 Task: Find a one-way flight from Newport News to Jackson for 9 people on June 2nd, in economy class, with 1 carry-on bag and a budget of ₹300,000.
Action: Mouse moved to (311, 281)
Screenshot: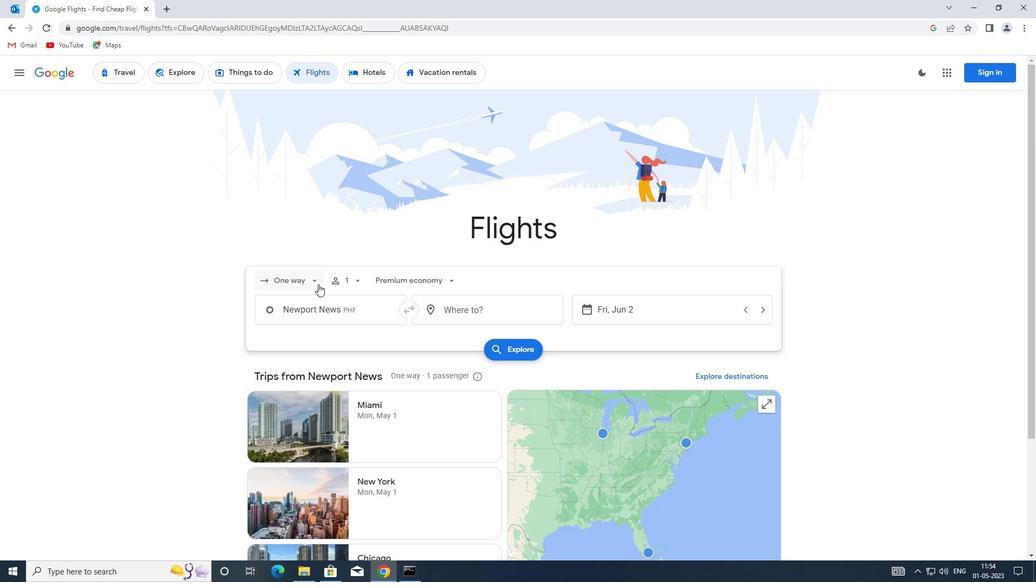 
Action: Mouse pressed left at (311, 281)
Screenshot: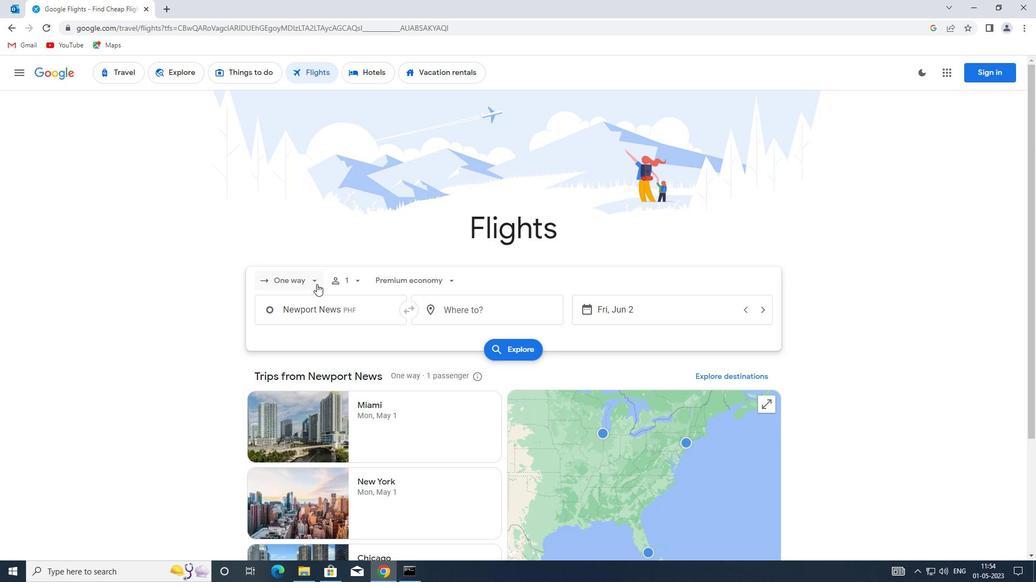 
Action: Mouse moved to (317, 333)
Screenshot: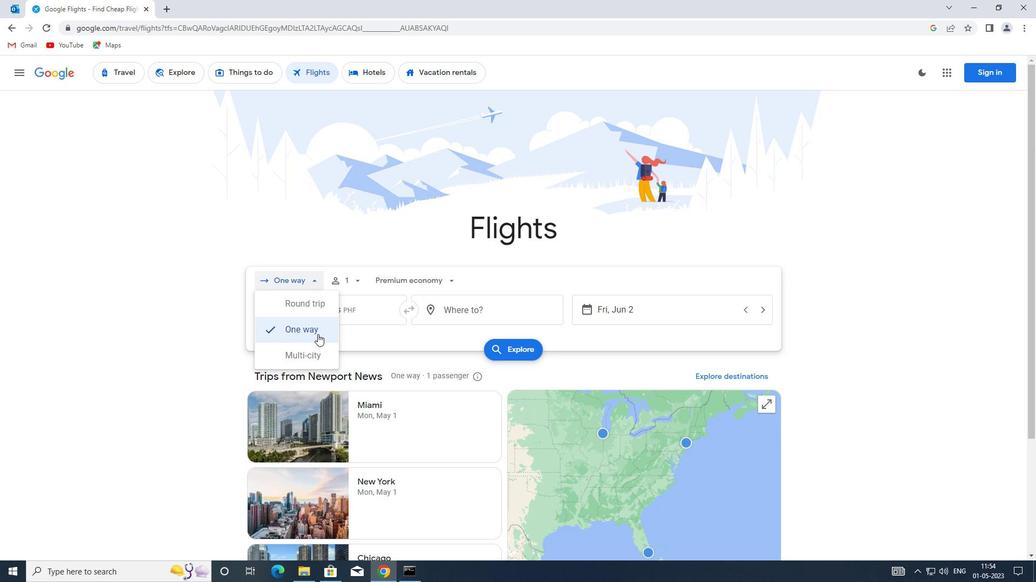 
Action: Mouse pressed left at (317, 333)
Screenshot: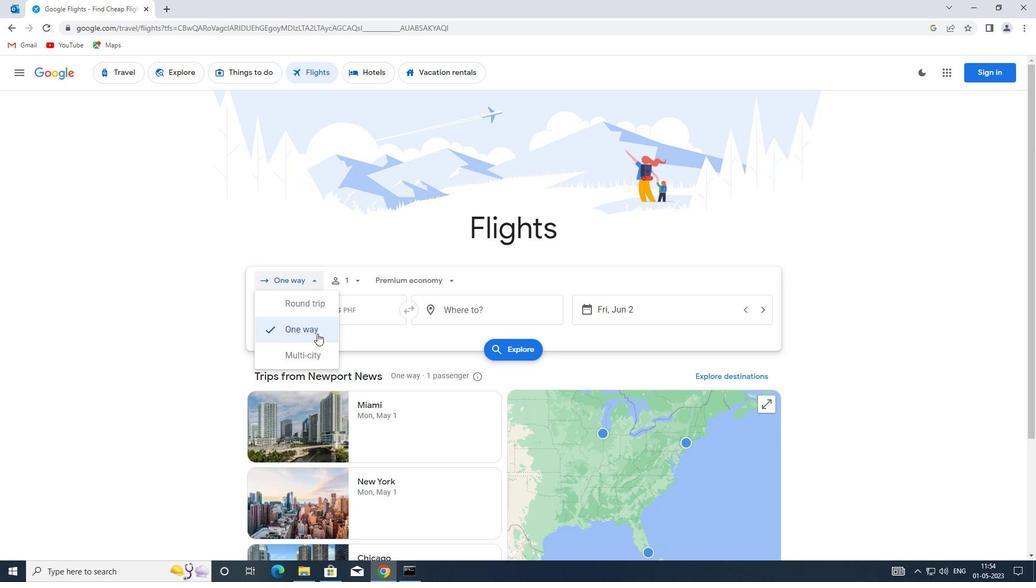 
Action: Mouse moved to (353, 281)
Screenshot: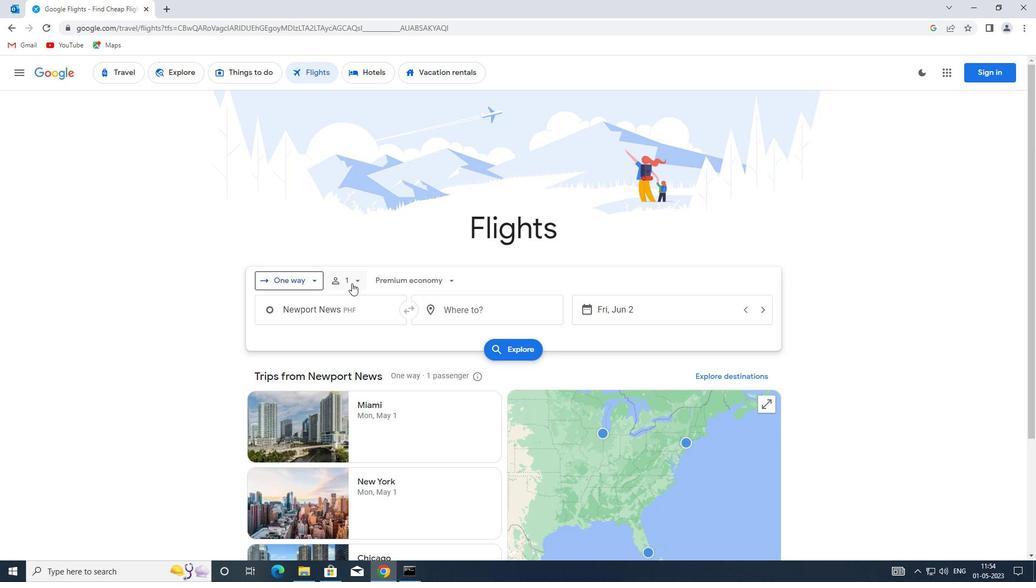 
Action: Mouse pressed left at (353, 281)
Screenshot: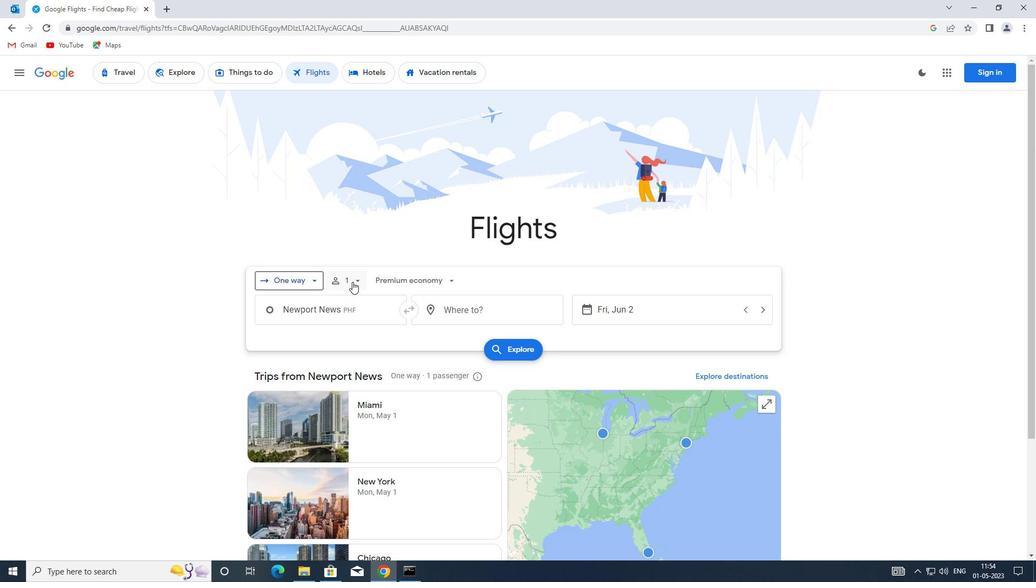 
Action: Mouse moved to (444, 309)
Screenshot: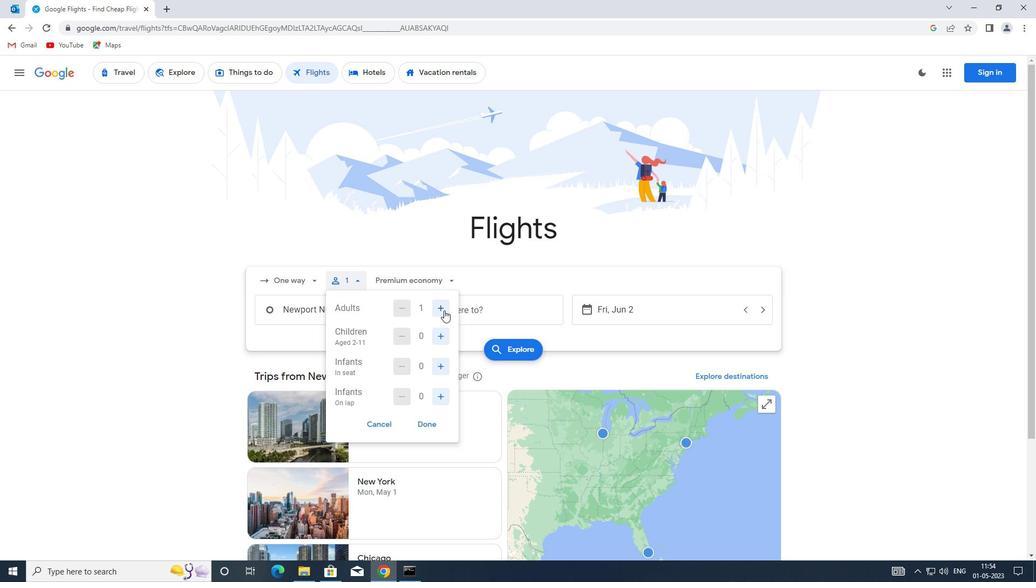 
Action: Mouse pressed left at (444, 309)
Screenshot: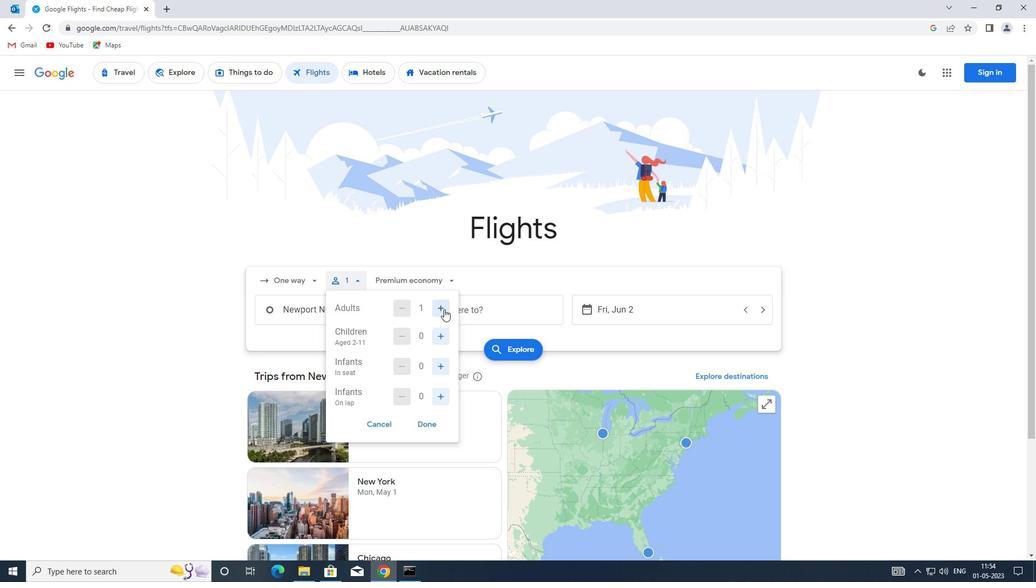 
Action: Mouse pressed left at (444, 309)
Screenshot: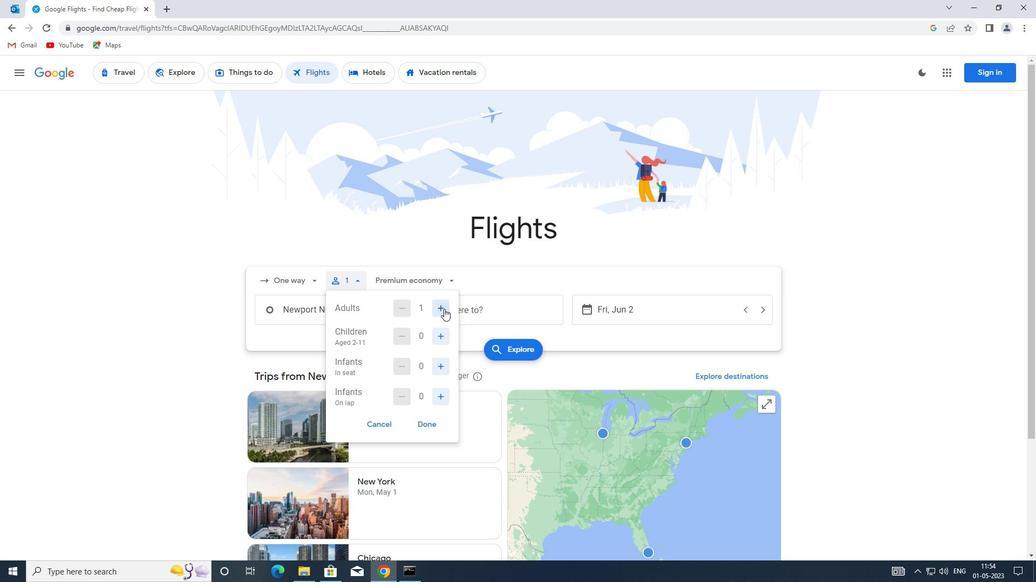 
Action: Mouse pressed left at (444, 309)
Screenshot: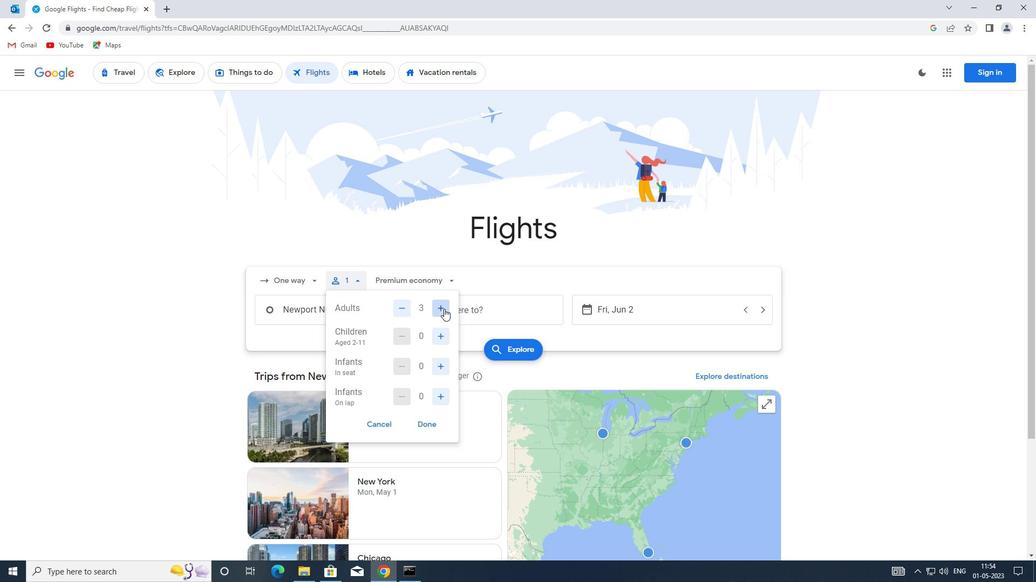 
Action: Mouse moved to (442, 332)
Screenshot: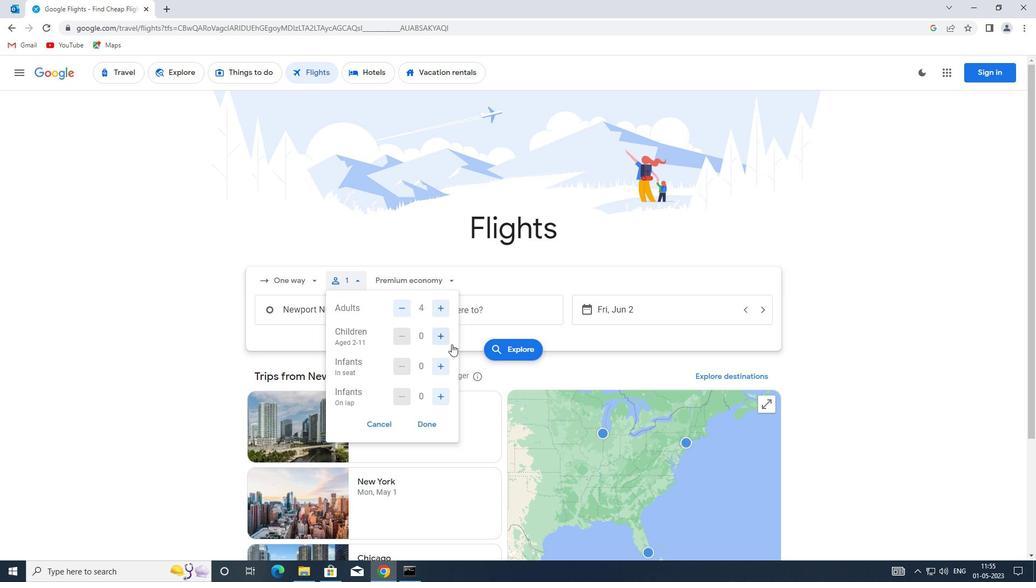 
Action: Mouse pressed left at (442, 332)
Screenshot: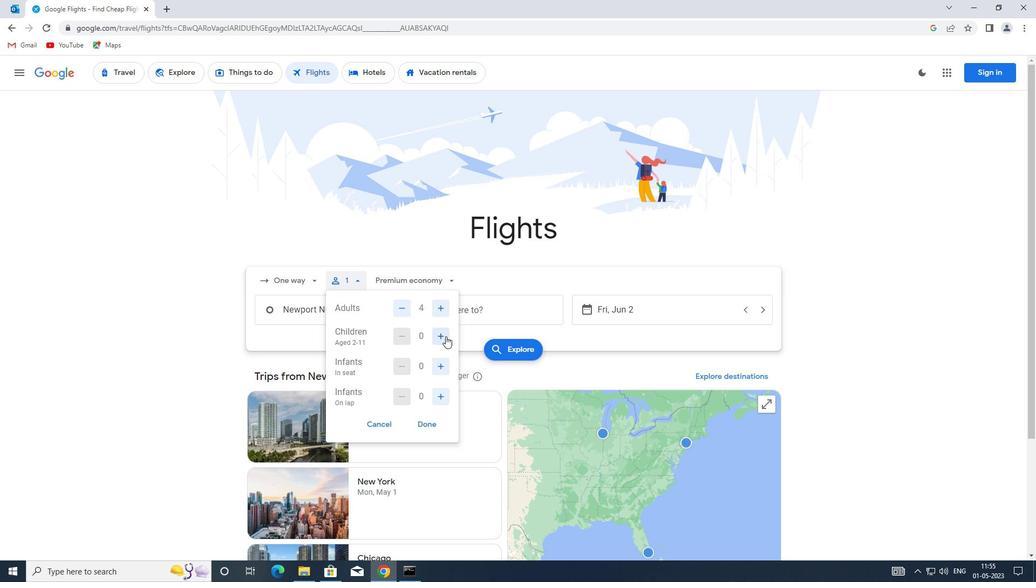
Action: Mouse pressed left at (442, 332)
Screenshot: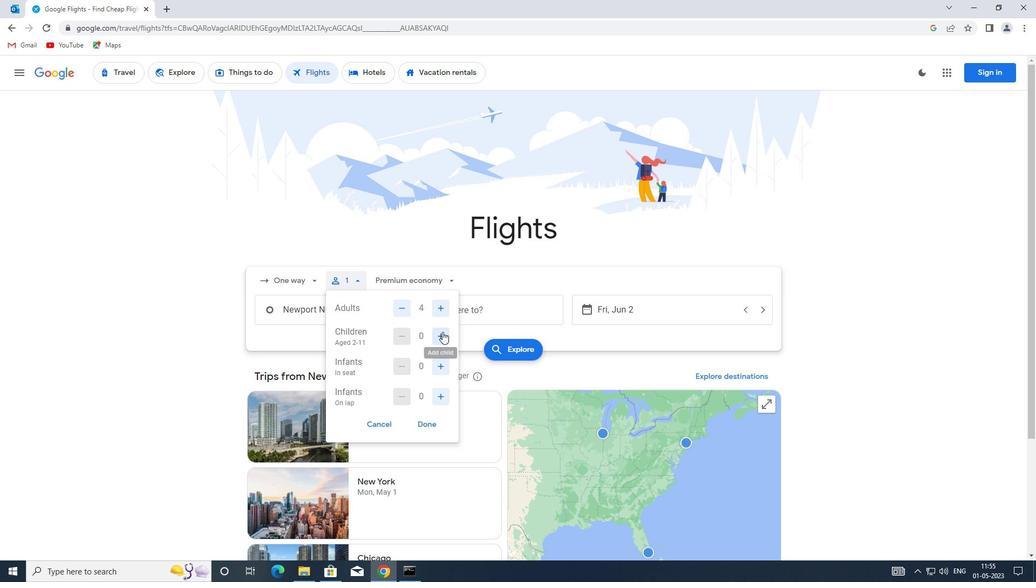
Action: Mouse moved to (439, 368)
Screenshot: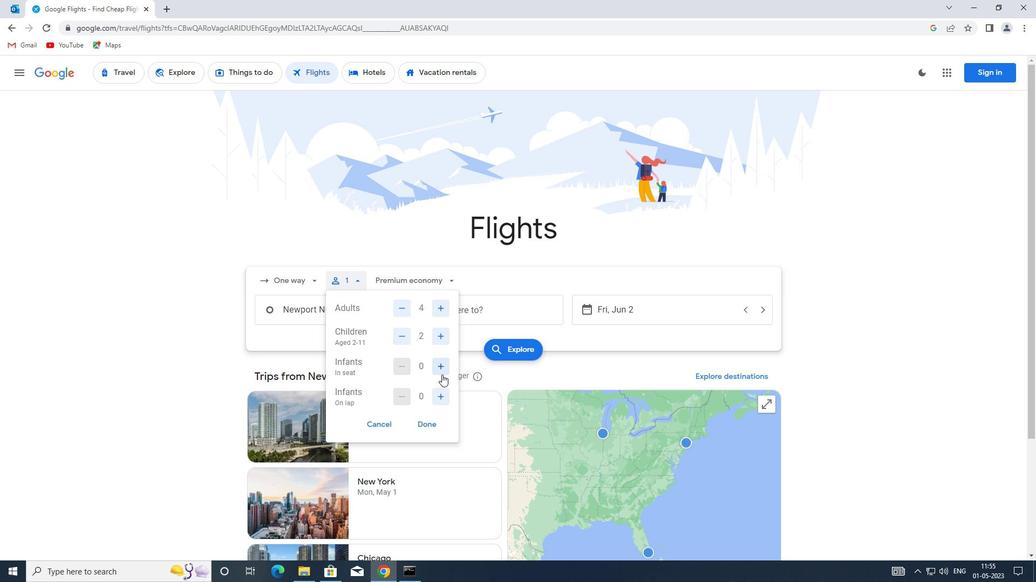 
Action: Mouse pressed left at (439, 368)
Screenshot: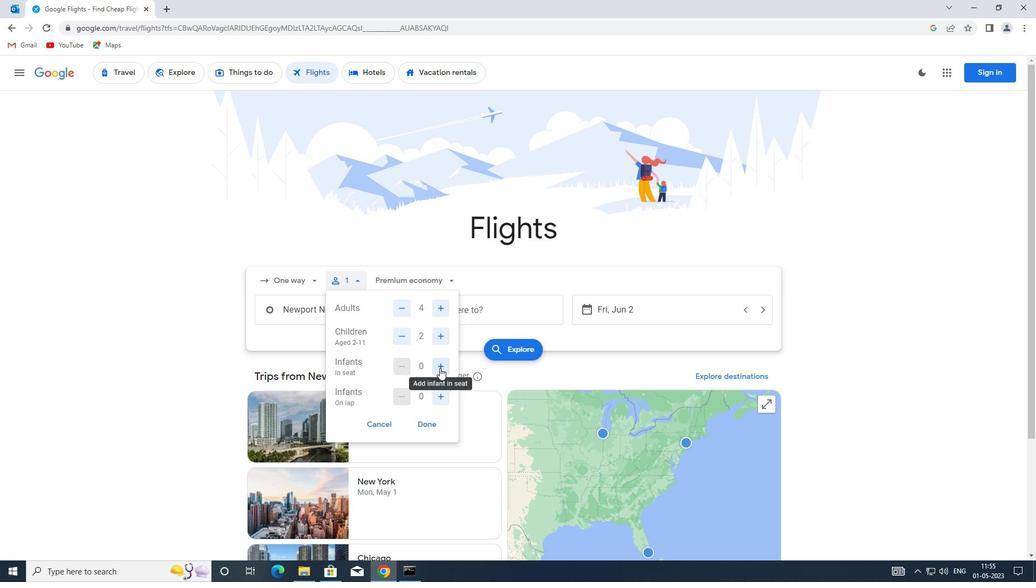 
Action: Mouse pressed left at (439, 368)
Screenshot: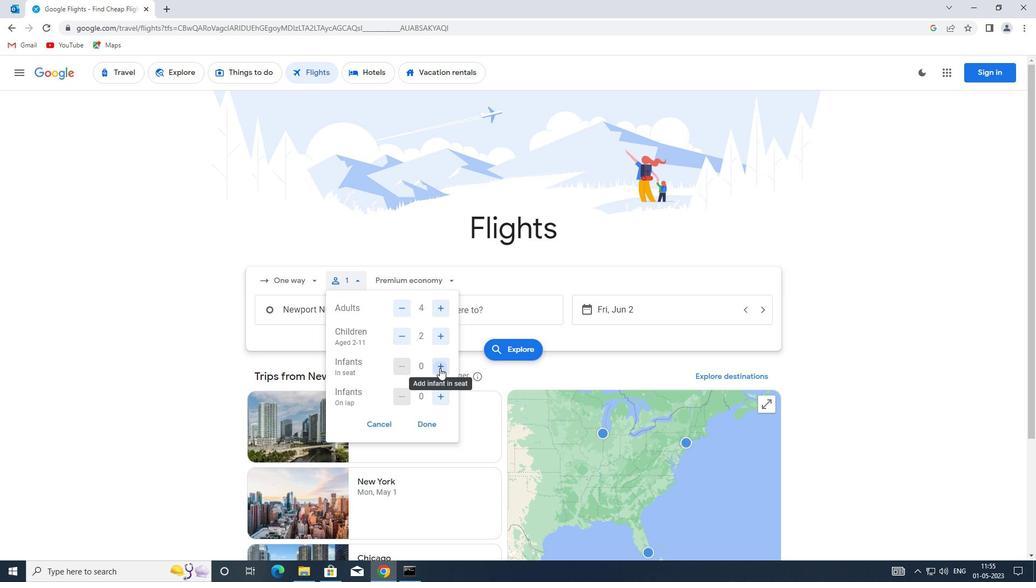 
Action: Mouse moved to (438, 397)
Screenshot: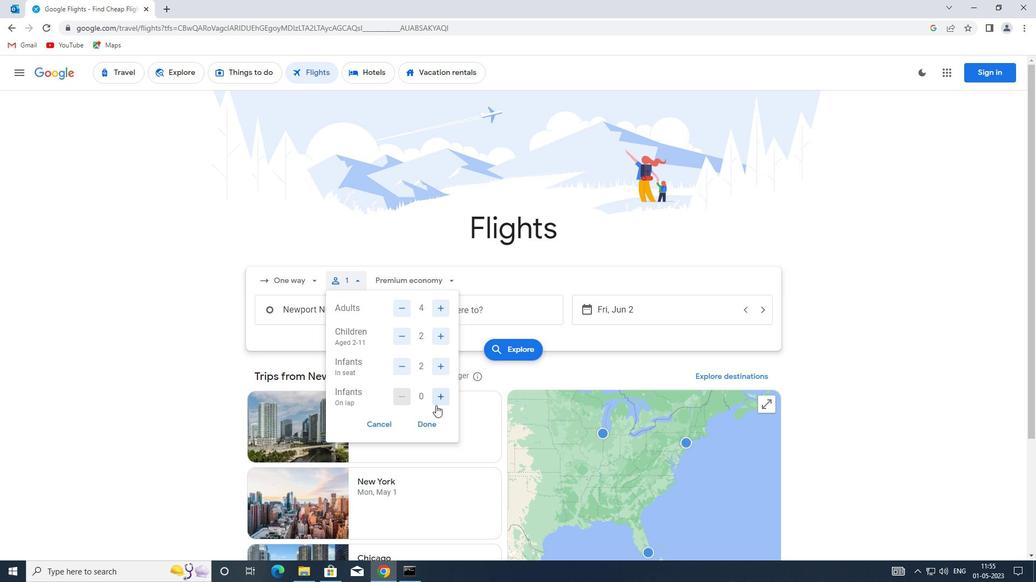 
Action: Mouse pressed left at (438, 397)
Screenshot: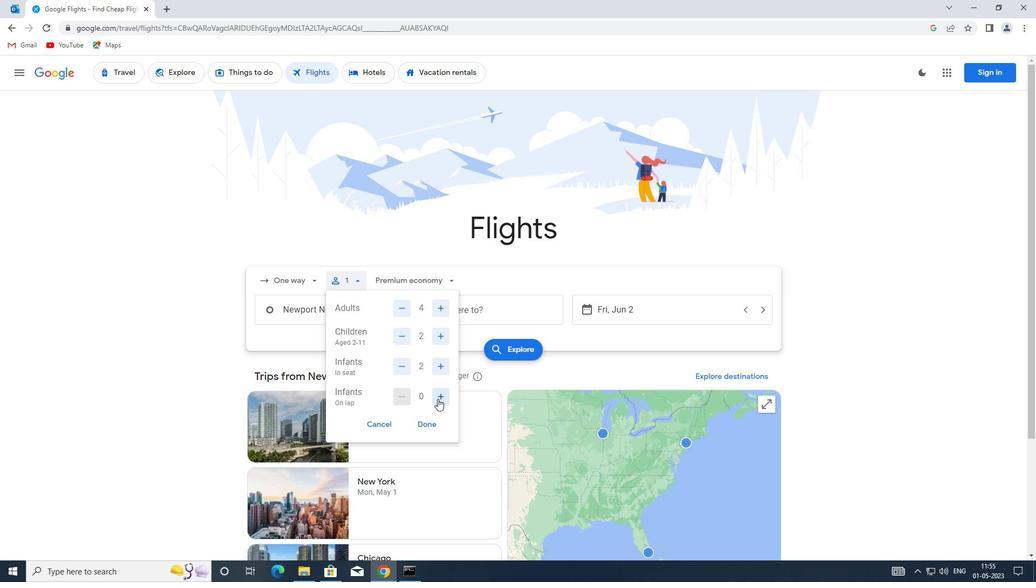 
Action: Mouse moved to (424, 420)
Screenshot: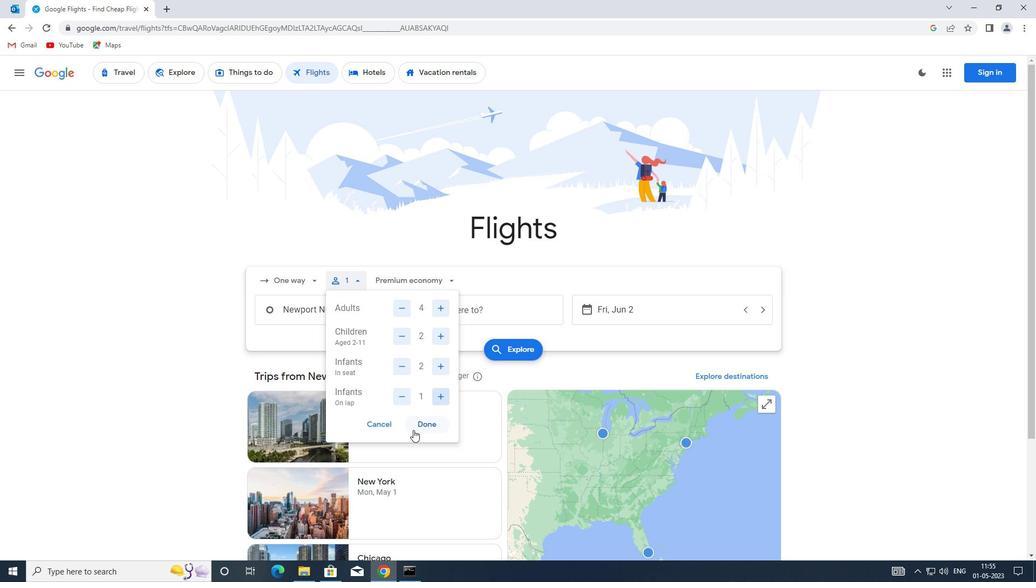 
Action: Mouse pressed left at (424, 420)
Screenshot: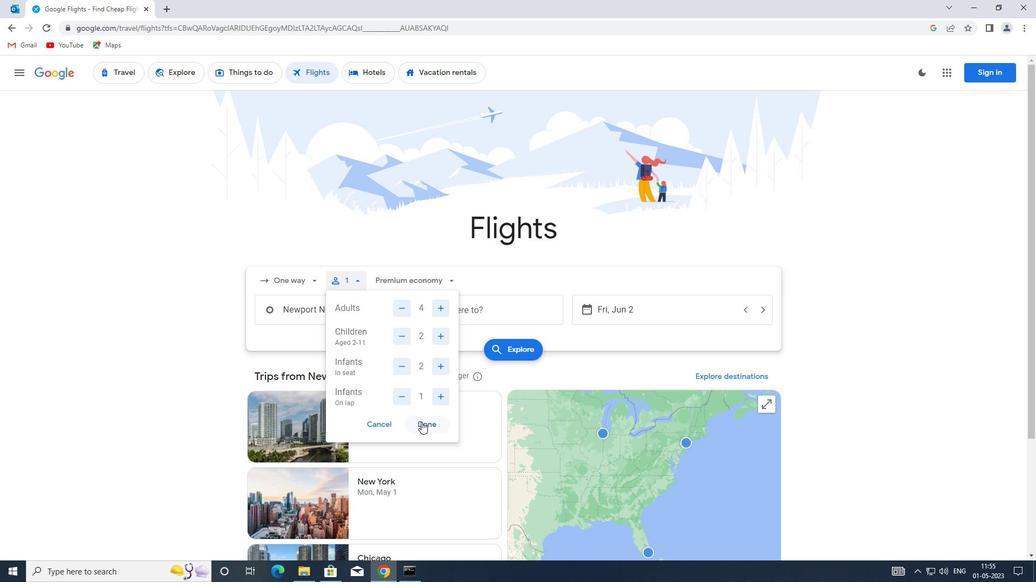
Action: Mouse moved to (427, 286)
Screenshot: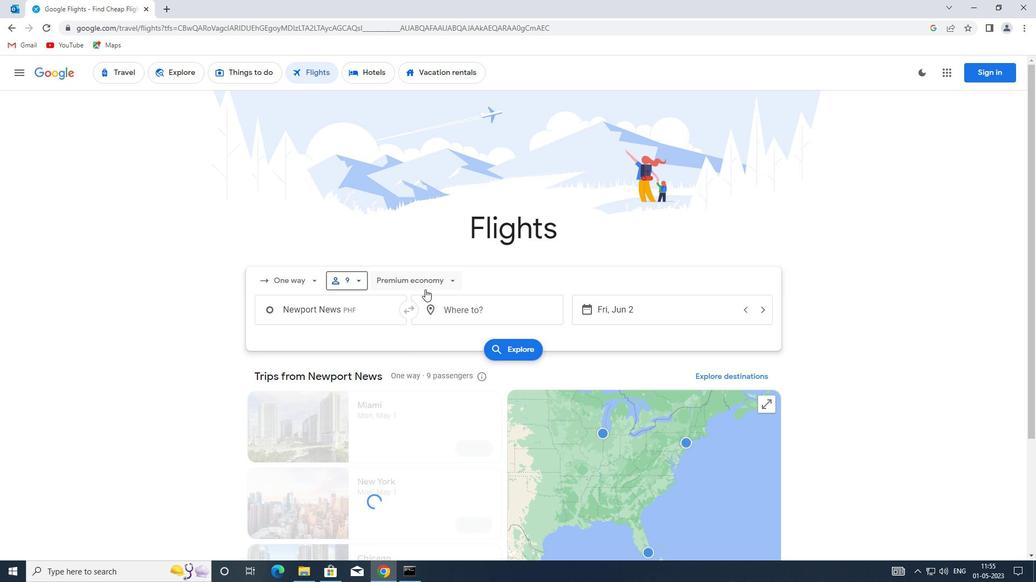 
Action: Mouse pressed left at (427, 286)
Screenshot: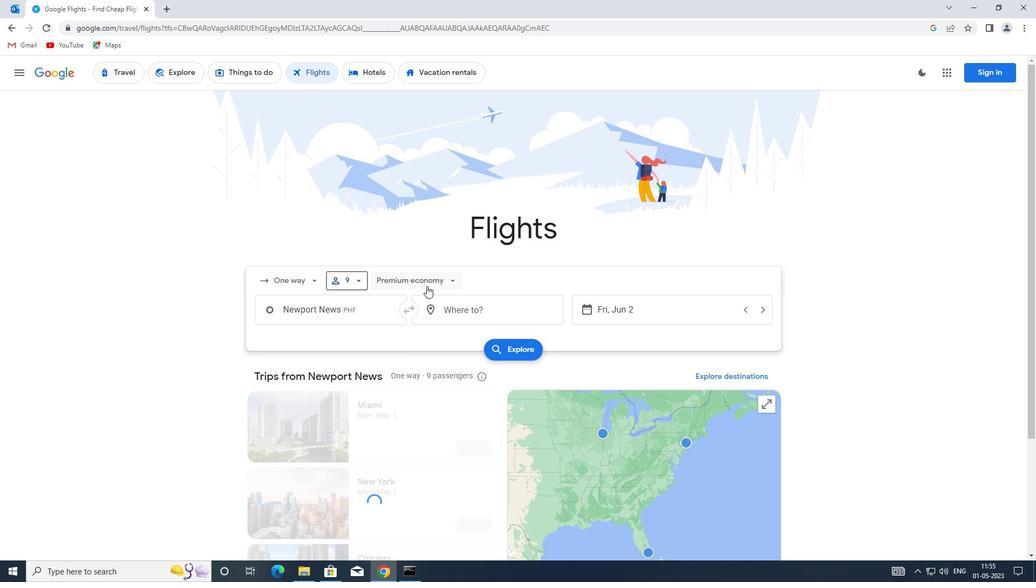 
Action: Mouse moved to (433, 303)
Screenshot: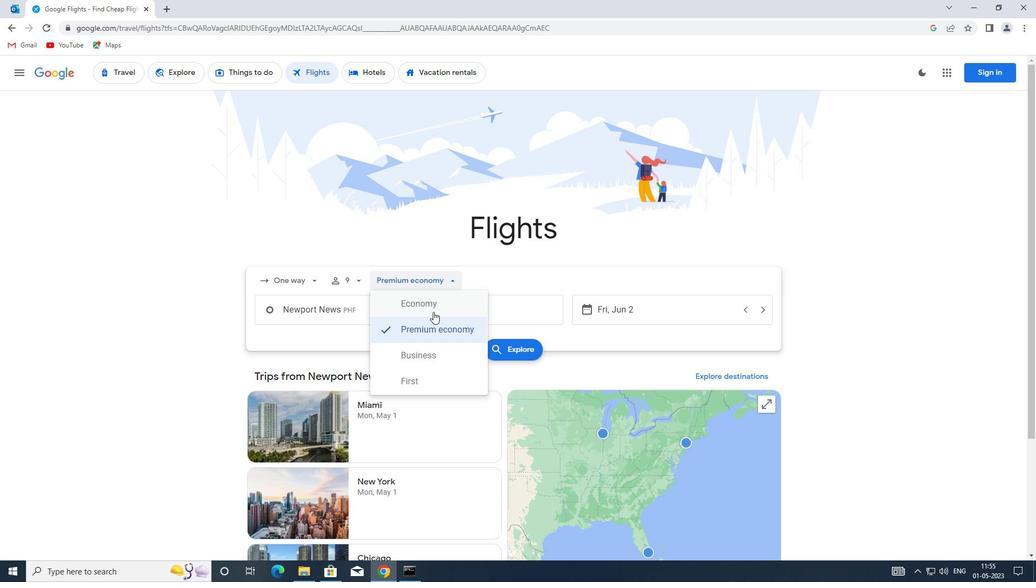 
Action: Mouse pressed left at (433, 303)
Screenshot: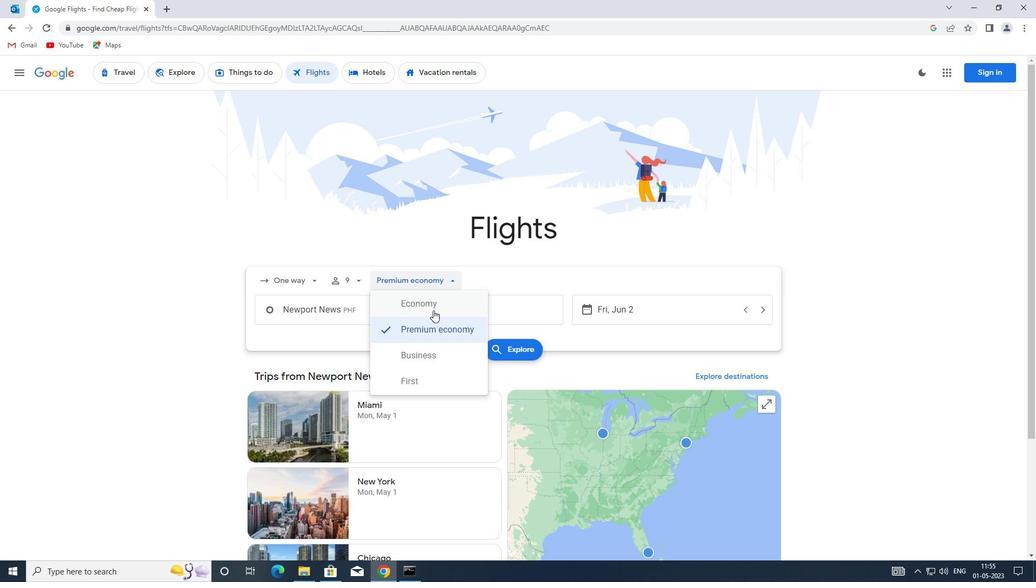 
Action: Mouse moved to (319, 312)
Screenshot: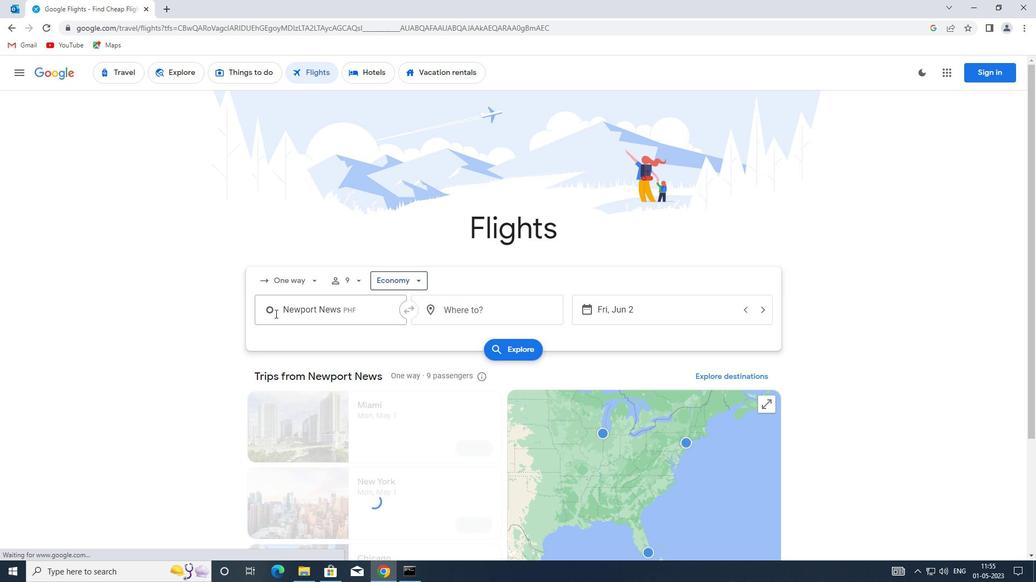 
Action: Mouse pressed left at (319, 312)
Screenshot: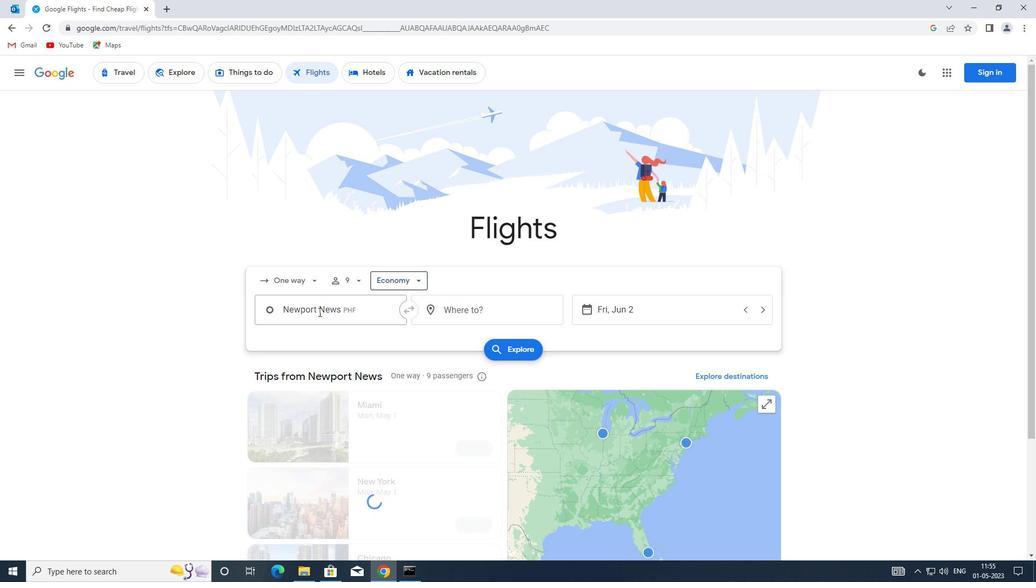 
Action: Mouse moved to (319, 313)
Screenshot: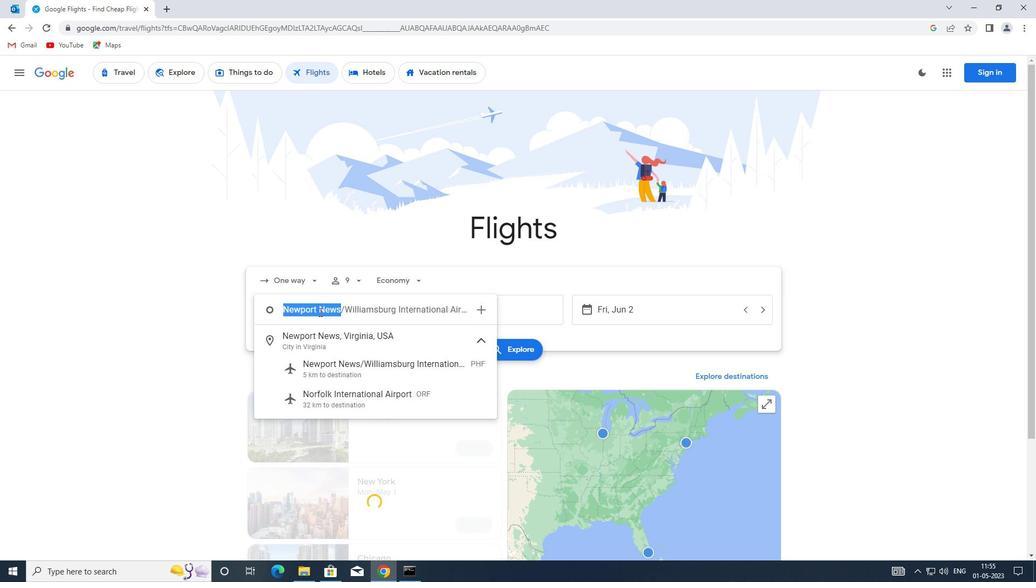
Action: Key pressed <Key.enter>
Screenshot: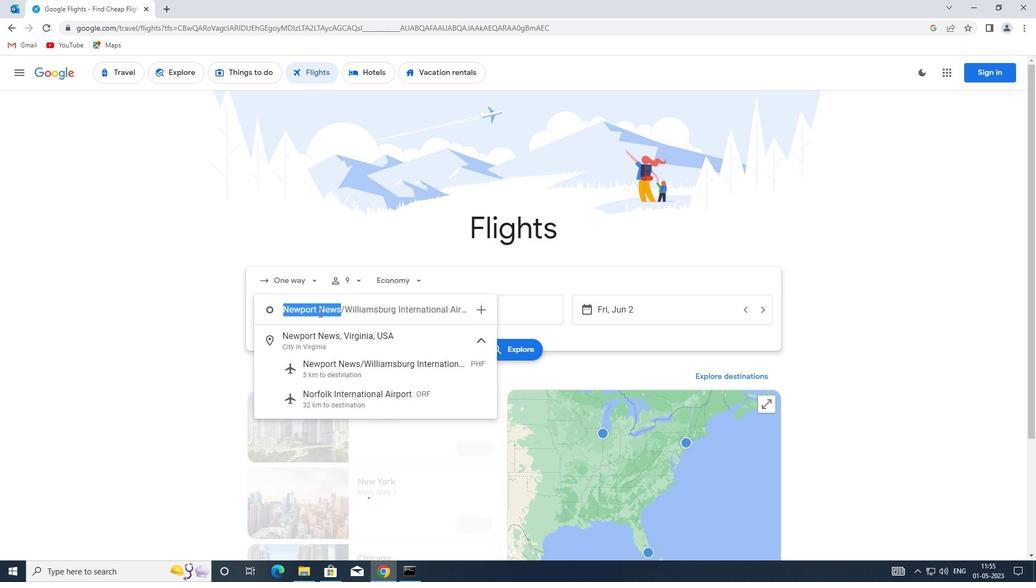 
Action: Mouse moved to (440, 307)
Screenshot: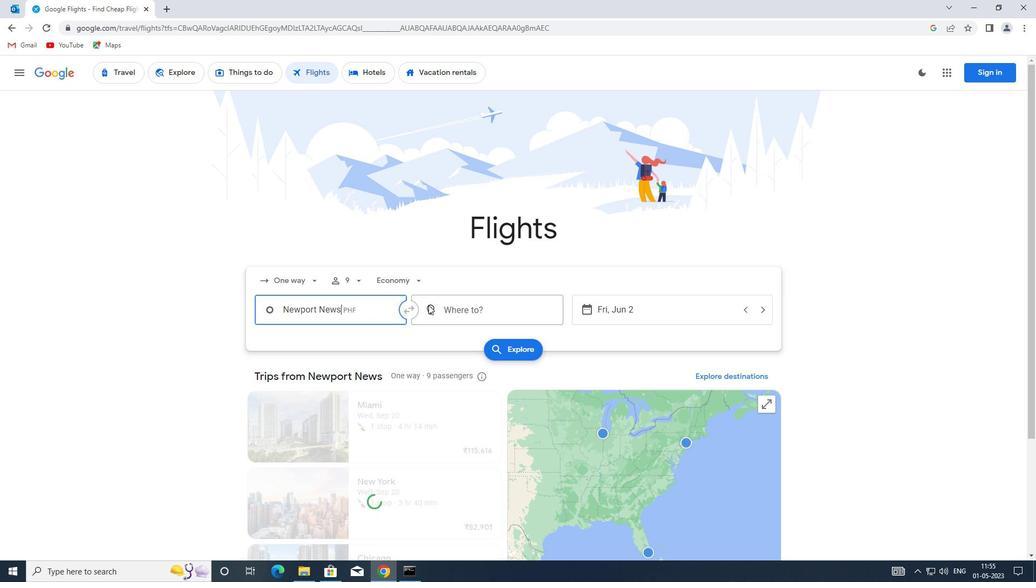 
Action: Mouse pressed left at (440, 307)
Screenshot: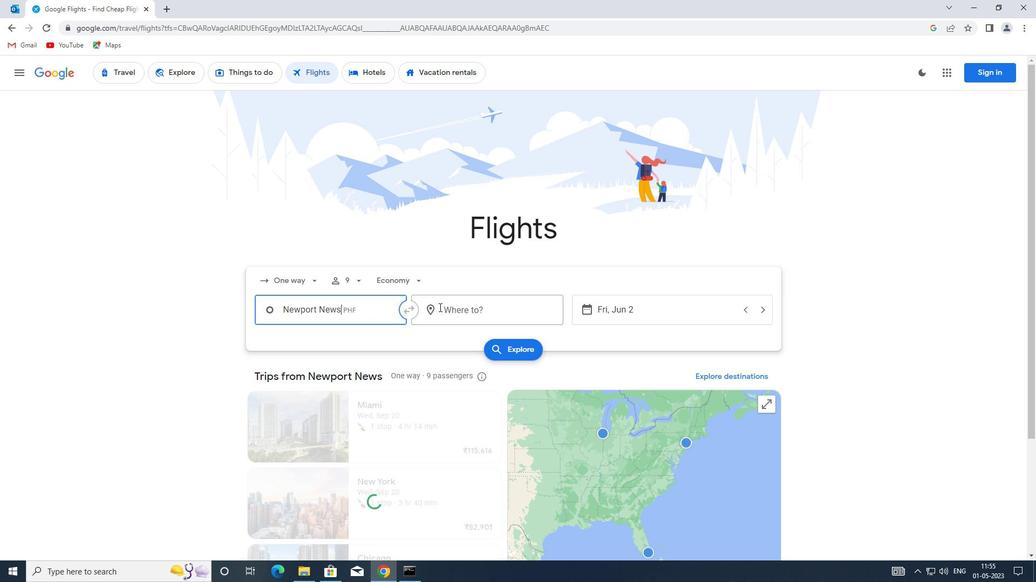 
Action: Key pressed jac<Key.enter>
Screenshot: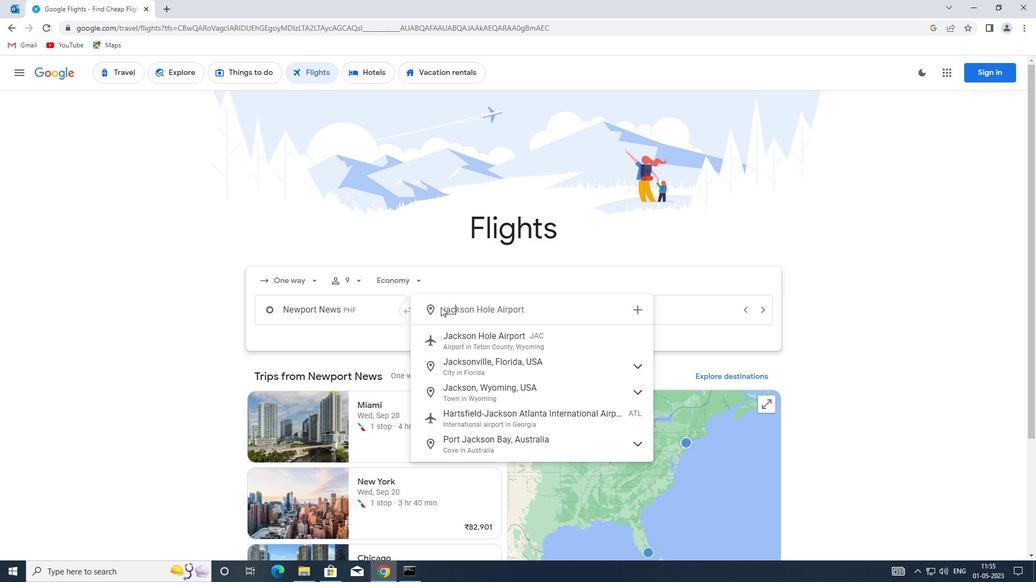
Action: Mouse moved to (674, 314)
Screenshot: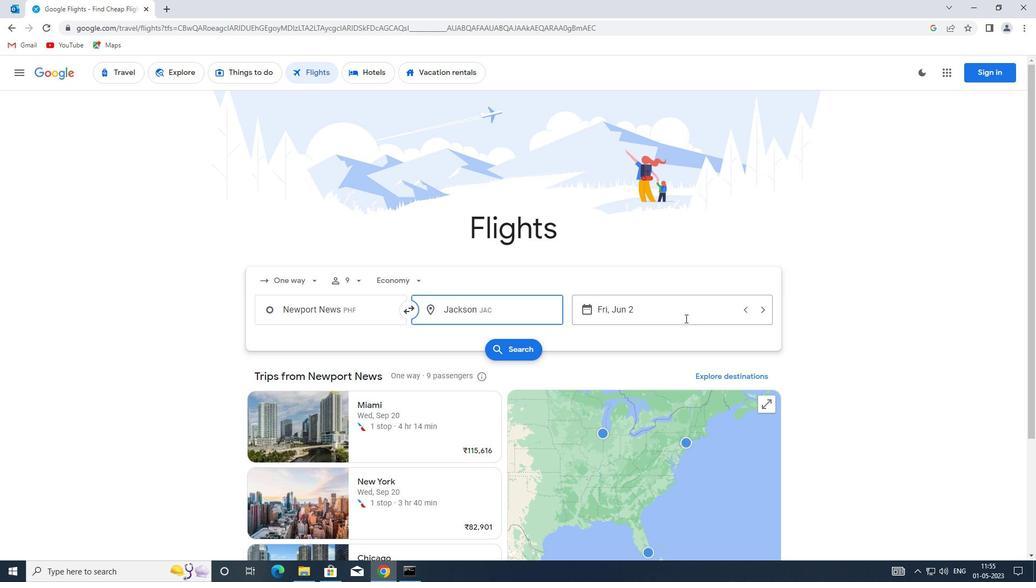 
Action: Mouse pressed left at (674, 314)
Screenshot: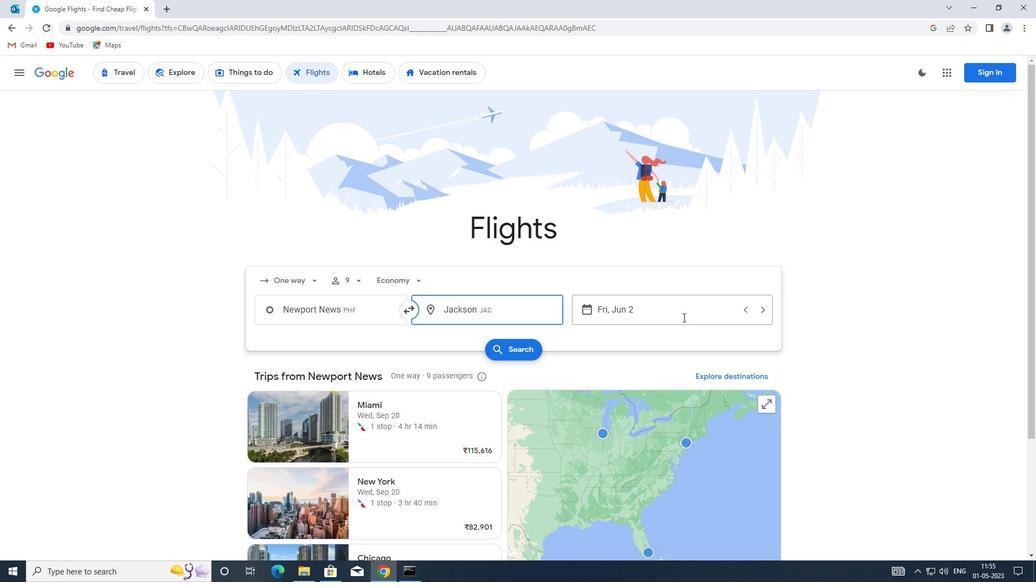 
Action: Mouse moved to (714, 363)
Screenshot: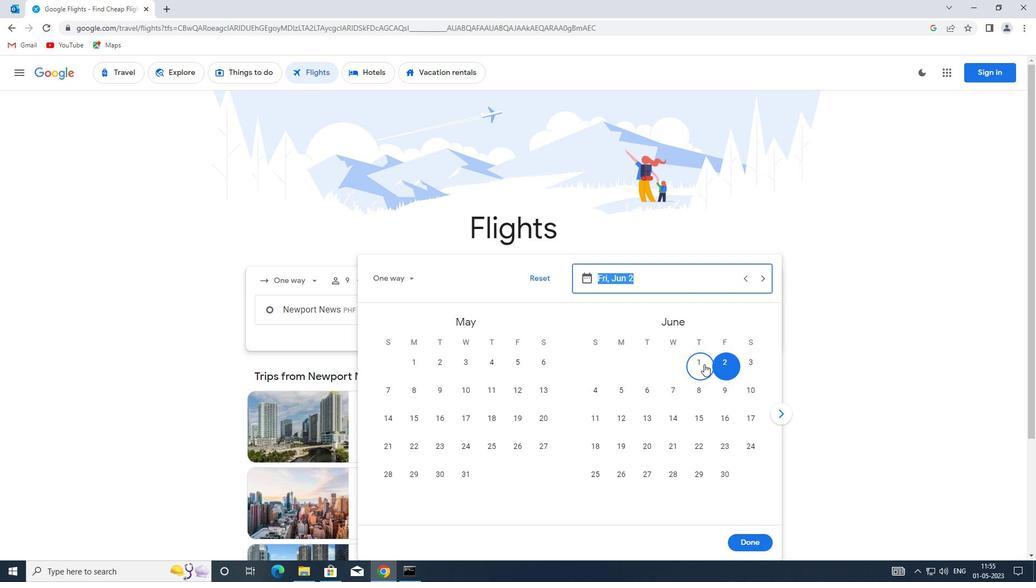 
Action: Mouse pressed left at (714, 363)
Screenshot: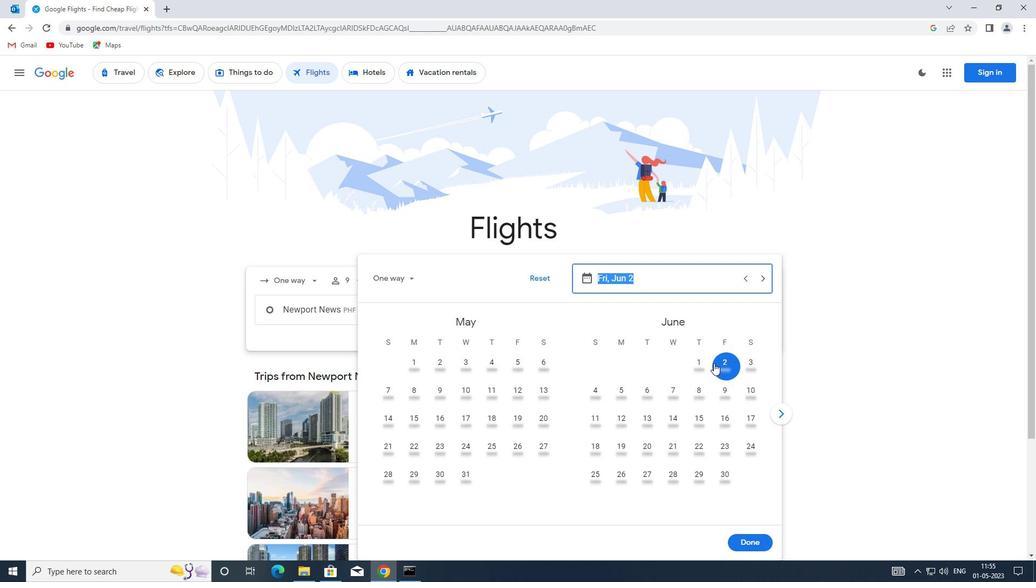
Action: Mouse moved to (740, 547)
Screenshot: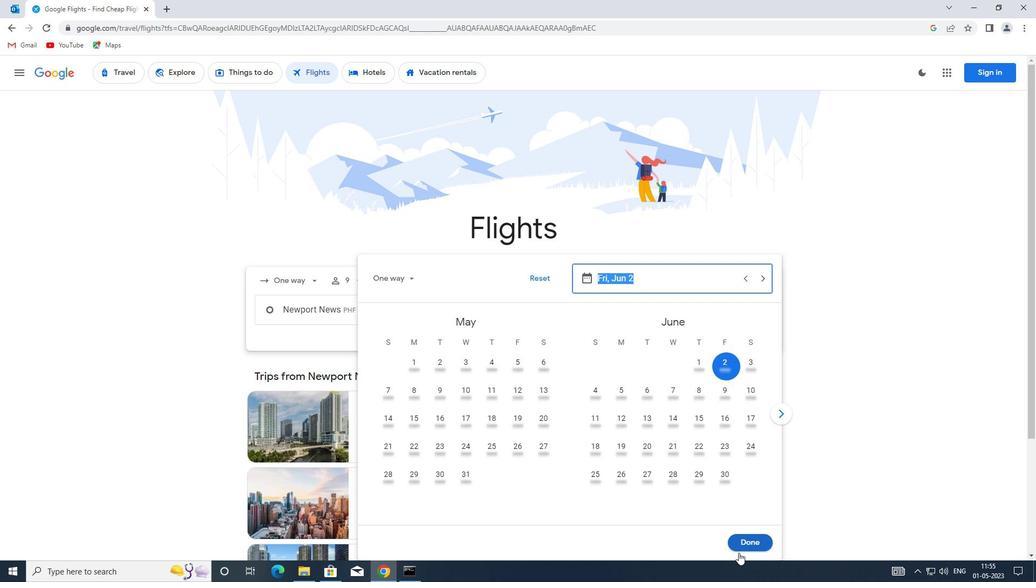 
Action: Mouse pressed left at (740, 547)
Screenshot: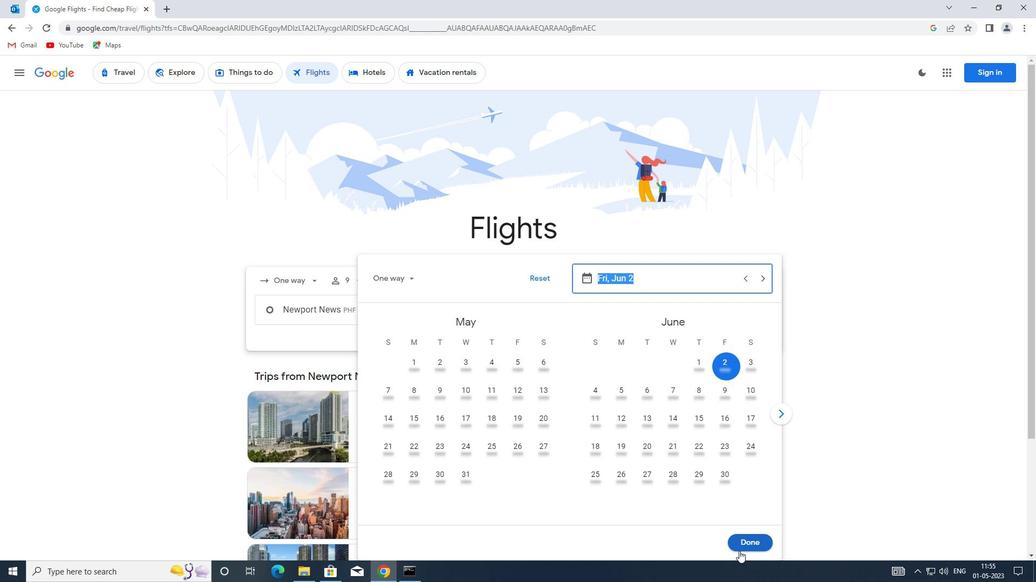 
Action: Mouse moved to (509, 353)
Screenshot: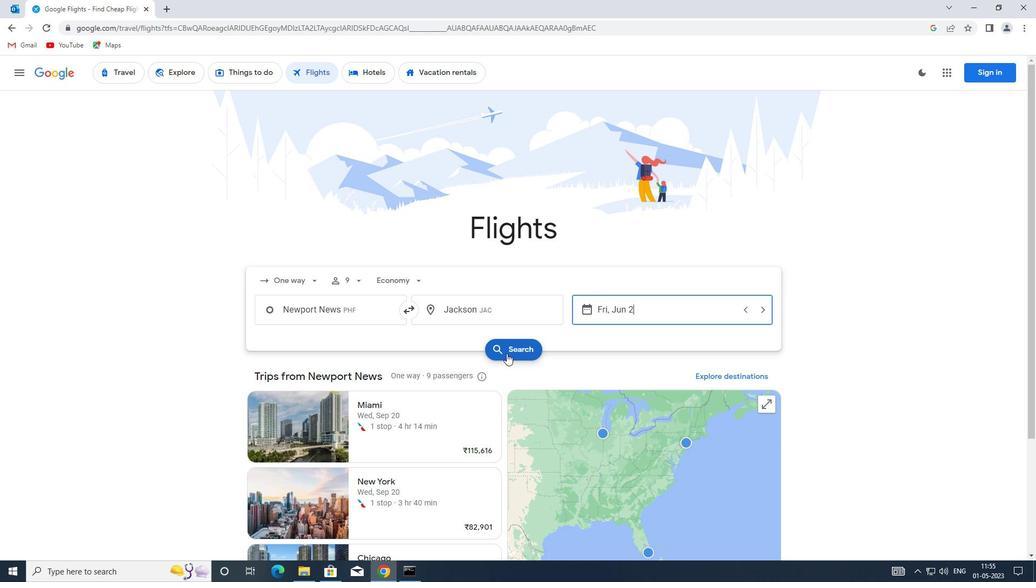 
Action: Mouse pressed left at (509, 353)
Screenshot: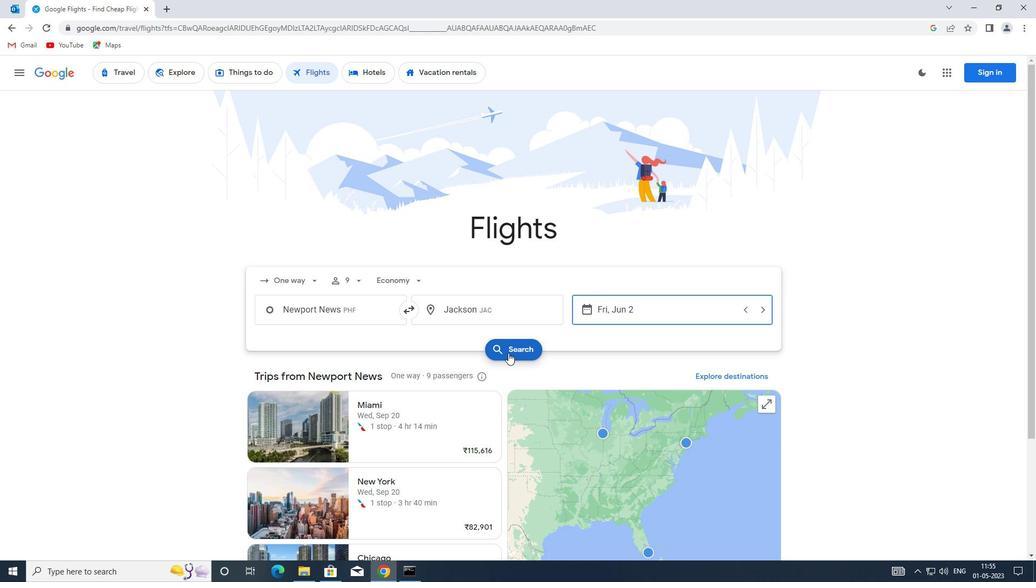 
Action: Mouse moved to (256, 175)
Screenshot: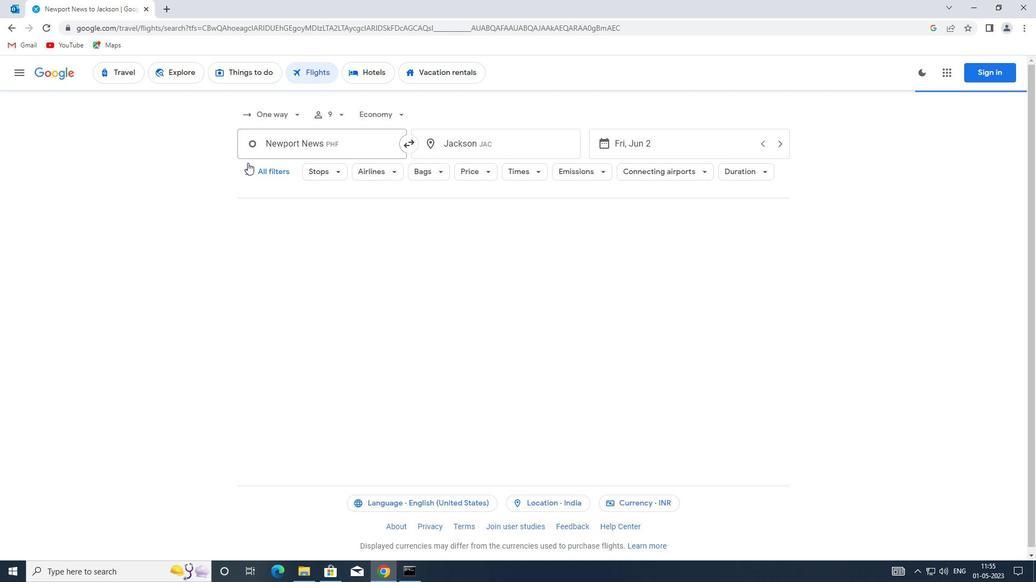
Action: Mouse pressed left at (256, 175)
Screenshot: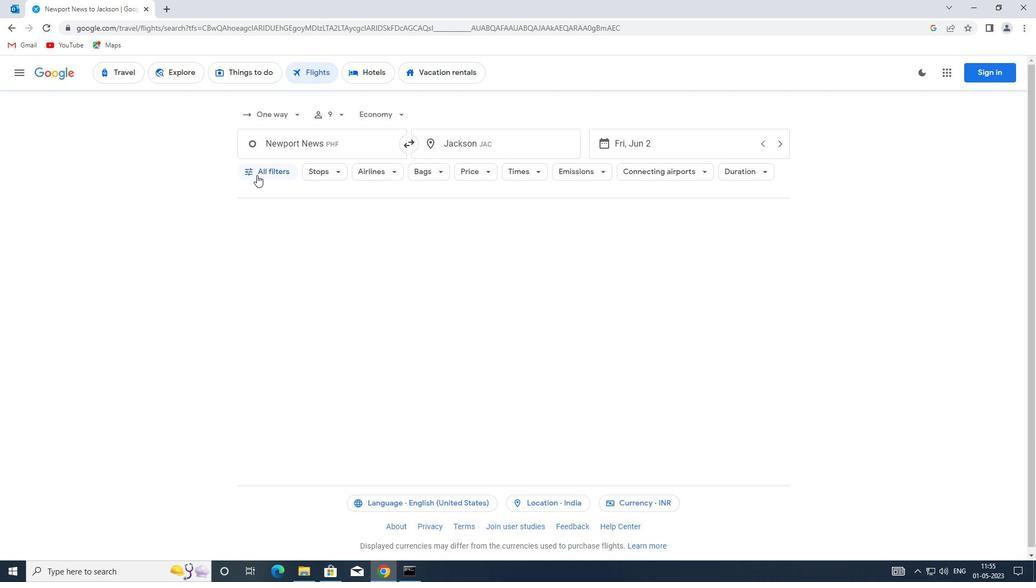 
Action: Mouse moved to (324, 277)
Screenshot: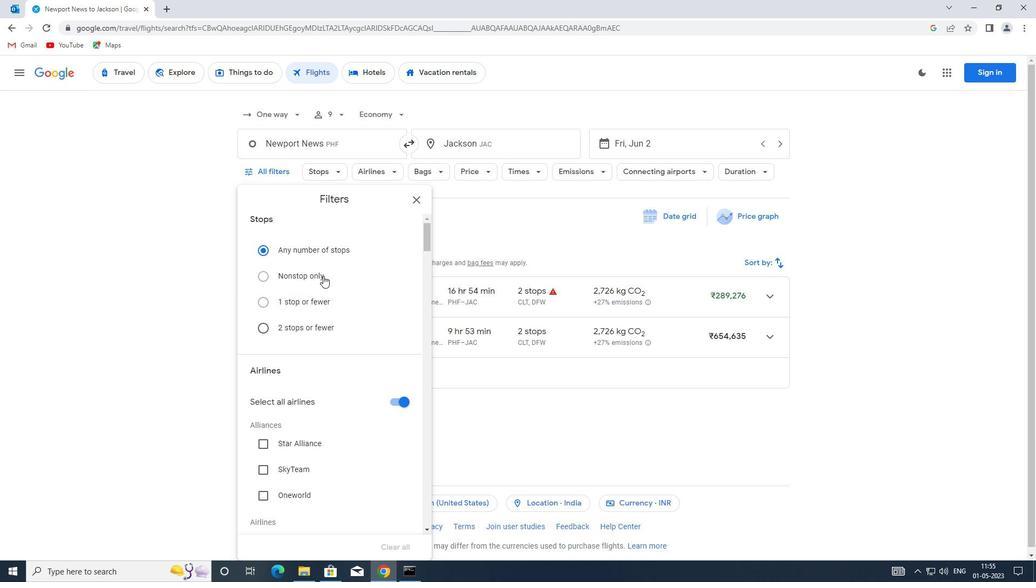 
Action: Mouse scrolled (324, 276) with delta (0, 0)
Screenshot: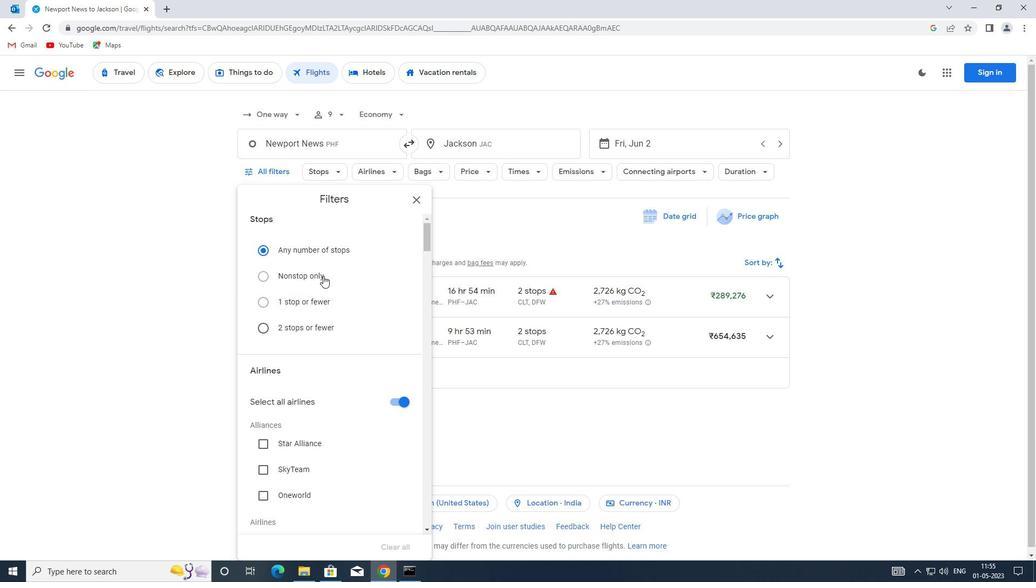 
Action: Mouse moved to (325, 278)
Screenshot: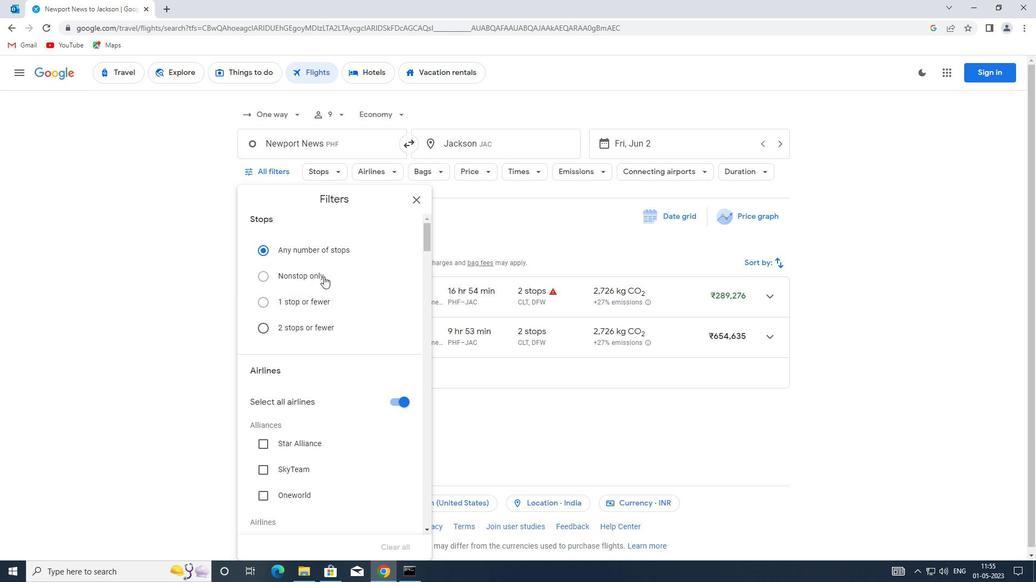 
Action: Mouse scrolled (325, 277) with delta (0, 0)
Screenshot: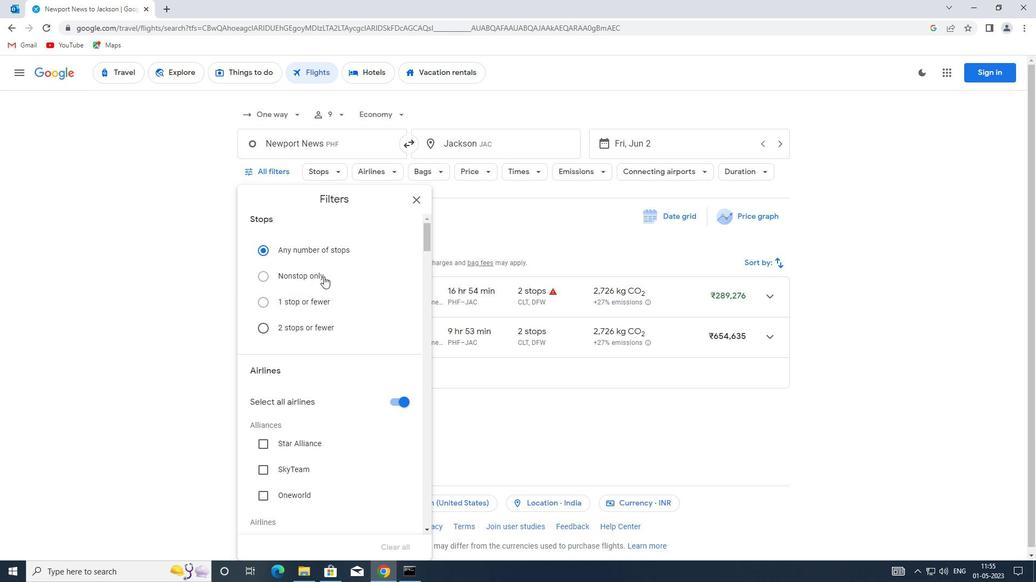 
Action: Mouse moved to (406, 293)
Screenshot: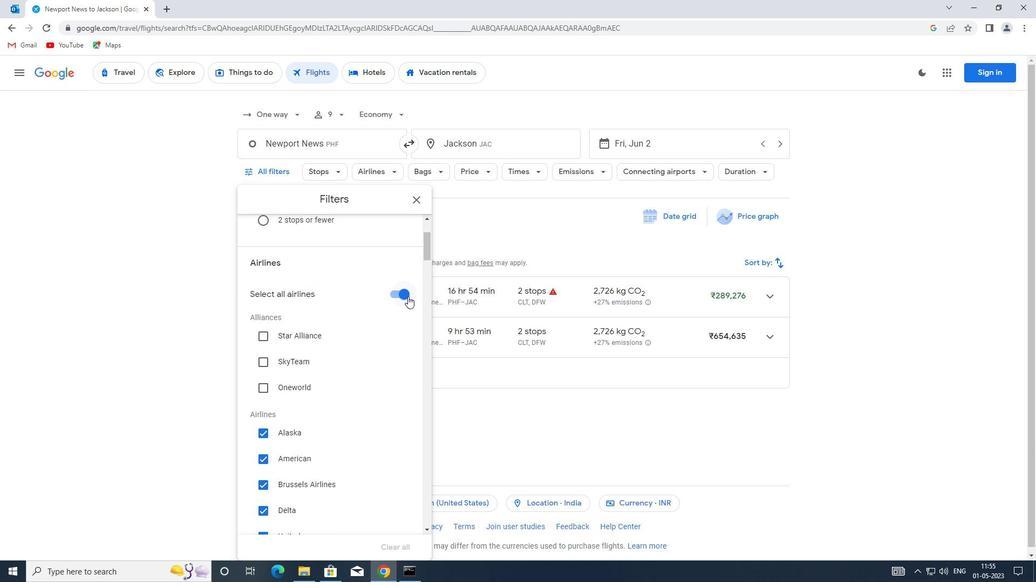 
Action: Mouse pressed left at (406, 293)
Screenshot: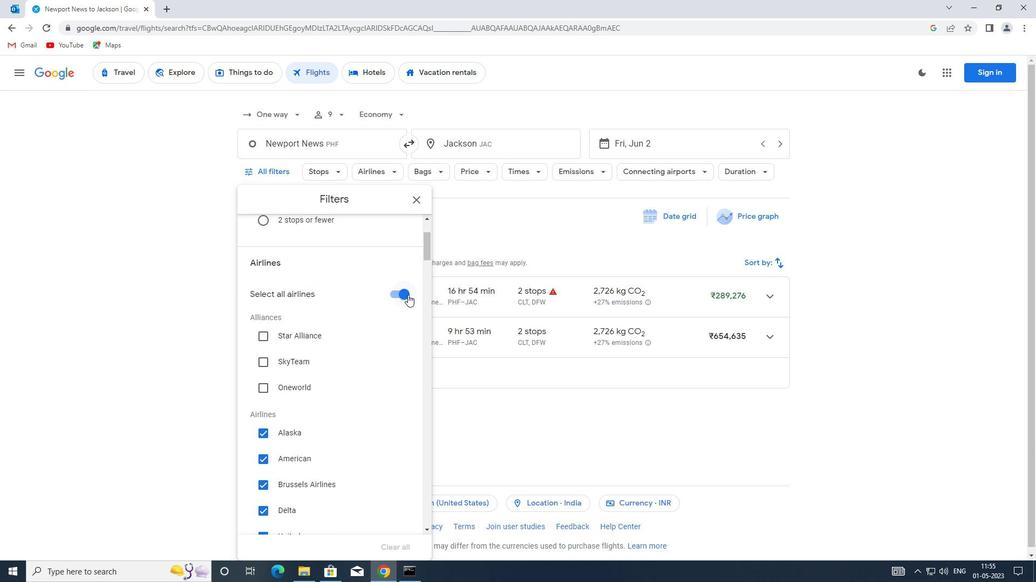 
Action: Mouse moved to (369, 329)
Screenshot: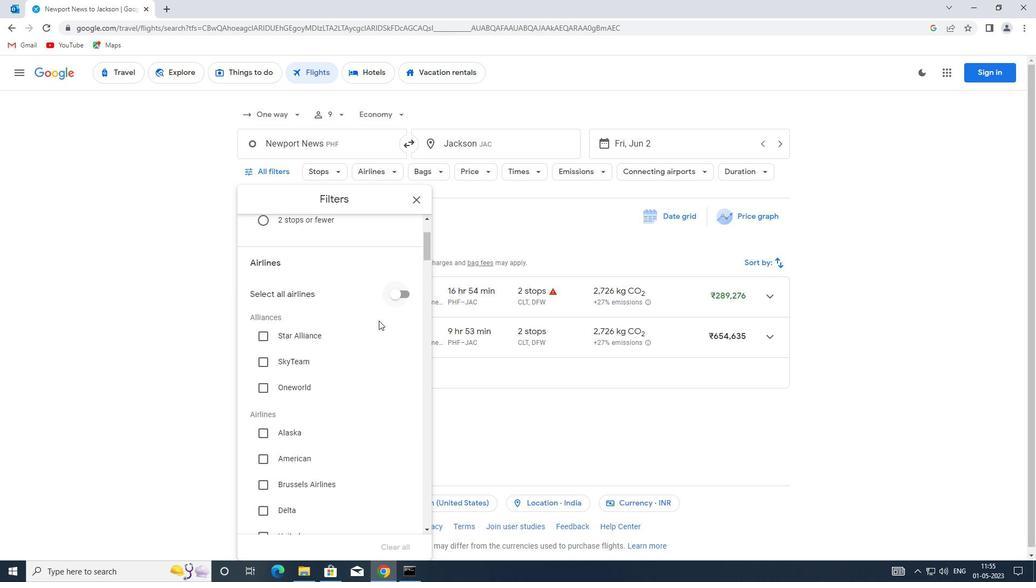 
Action: Mouse scrolled (369, 328) with delta (0, 0)
Screenshot: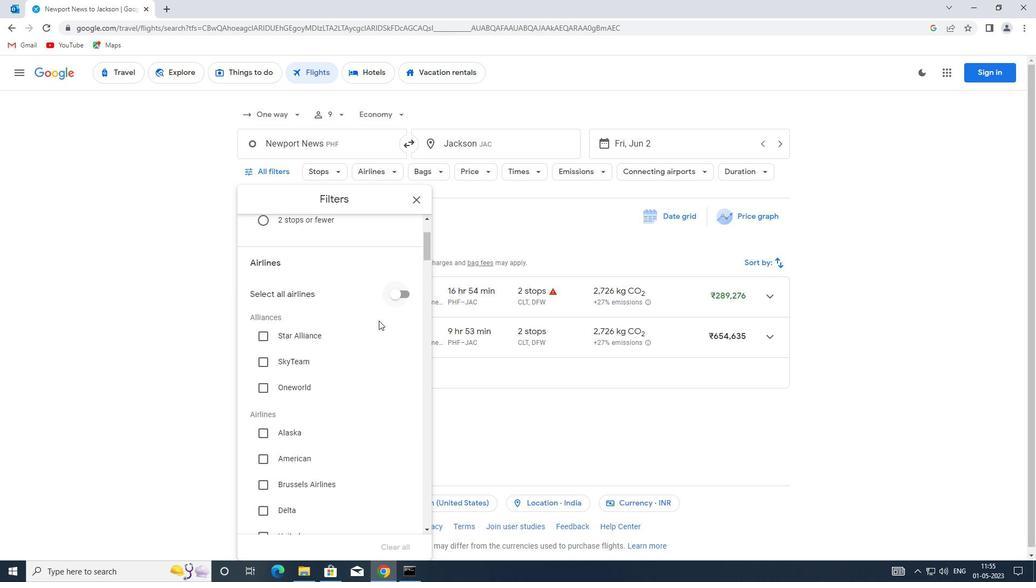 
Action: Mouse moved to (283, 356)
Screenshot: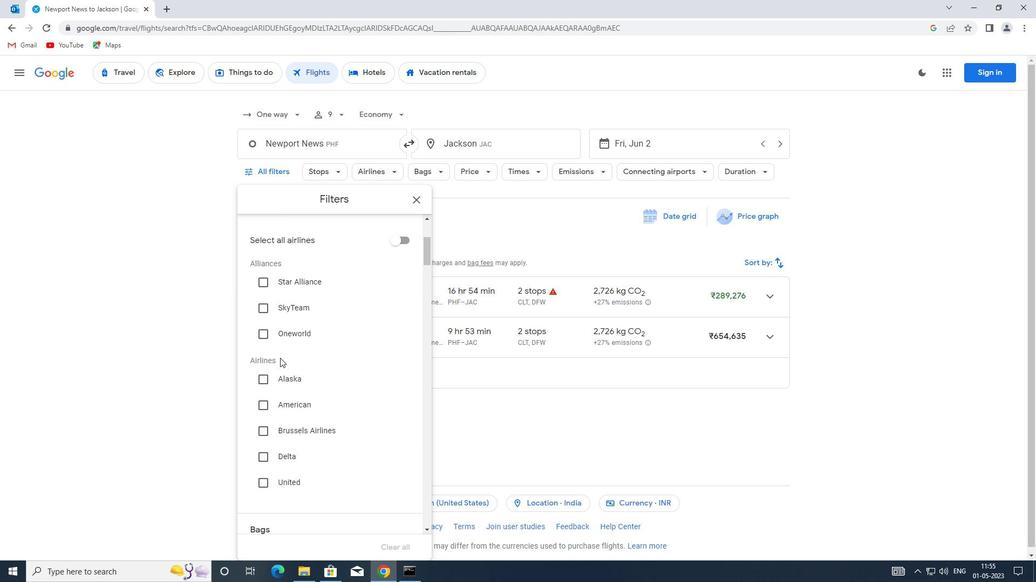 
Action: Mouse scrolled (283, 356) with delta (0, 0)
Screenshot: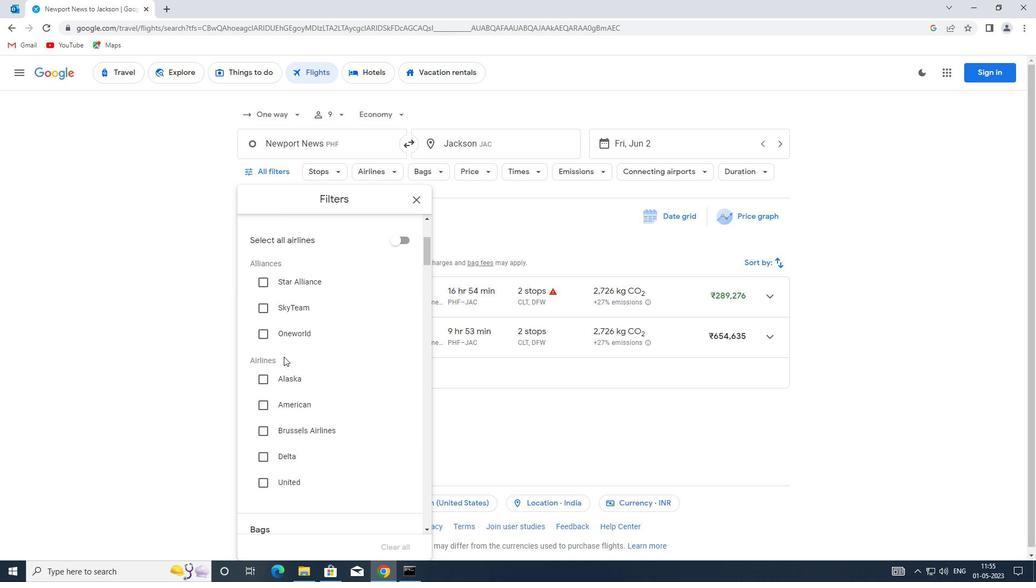 
Action: Mouse moved to (286, 356)
Screenshot: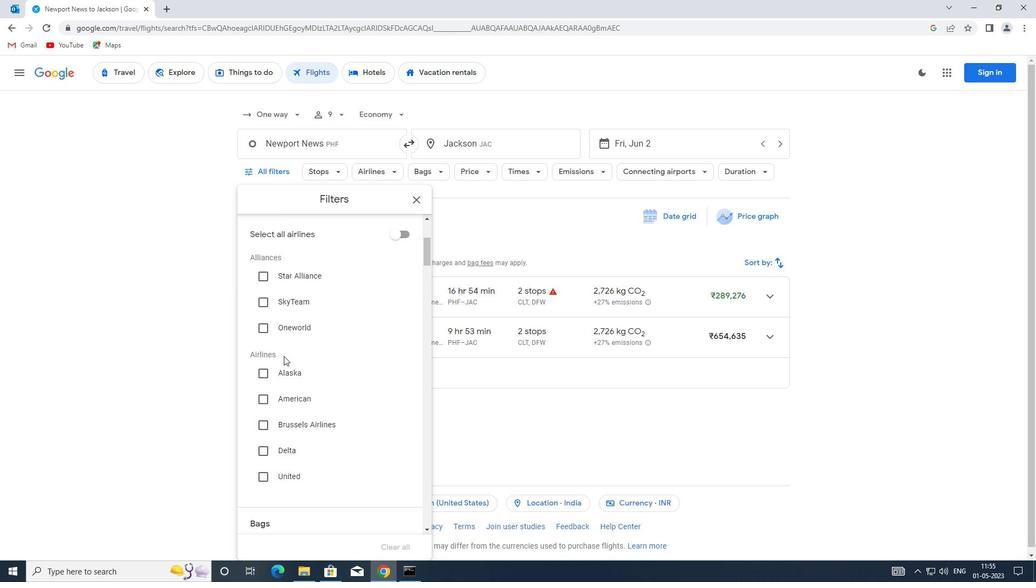 
Action: Mouse scrolled (286, 356) with delta (0, 0)
Screenshot: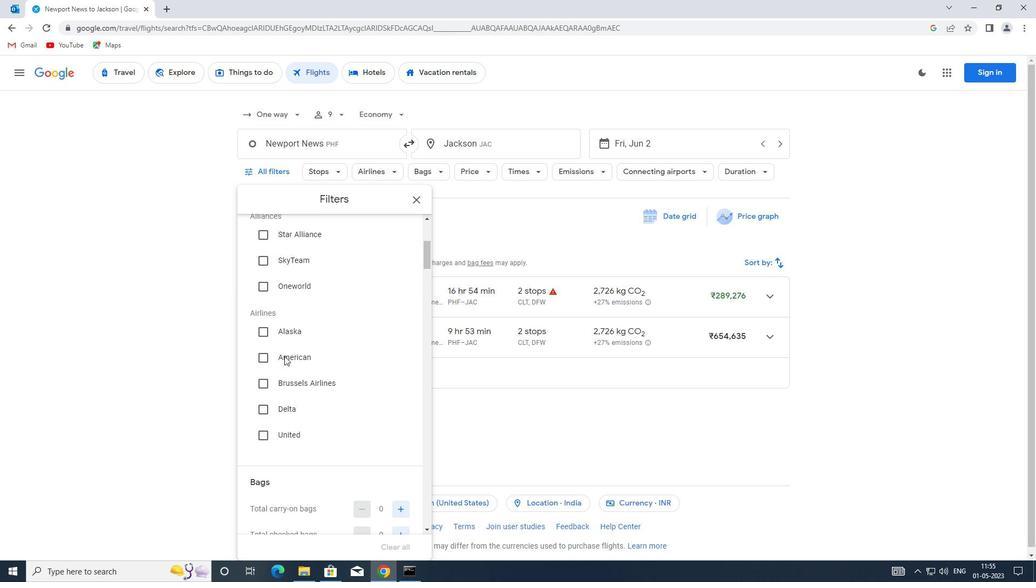 
Action: Mouse moved to (307, 365)
Screenshot: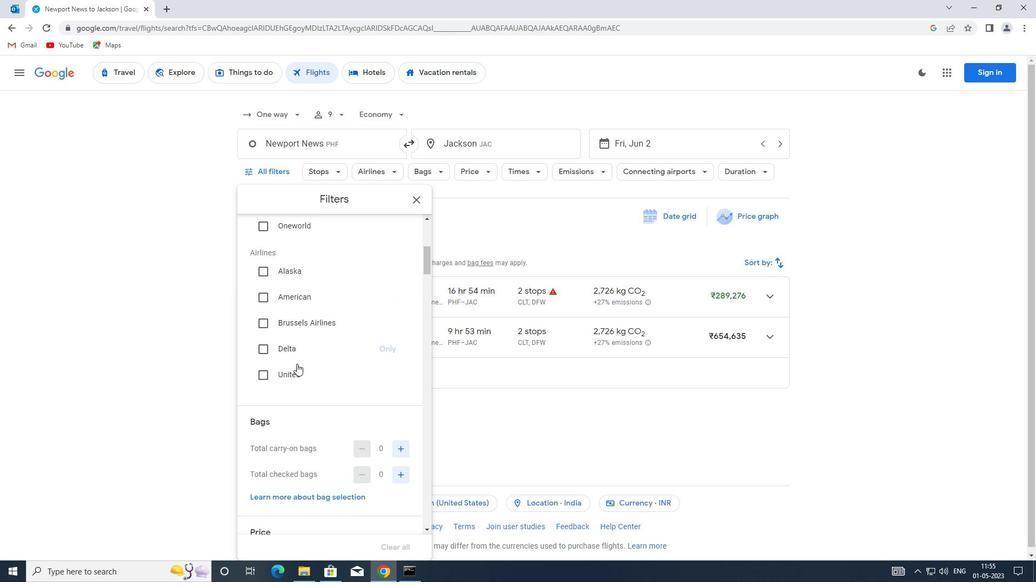 
Action: Mouse scrolled (307, 364) with delta (0, 0)
Screenshot: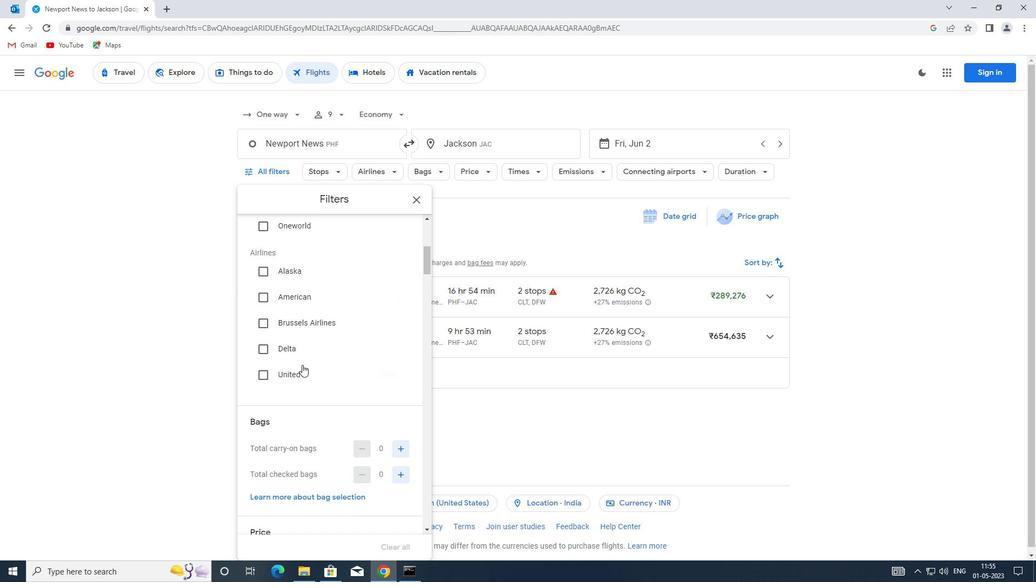 
Action: Mouse moved to (309, 365)
Screenshot: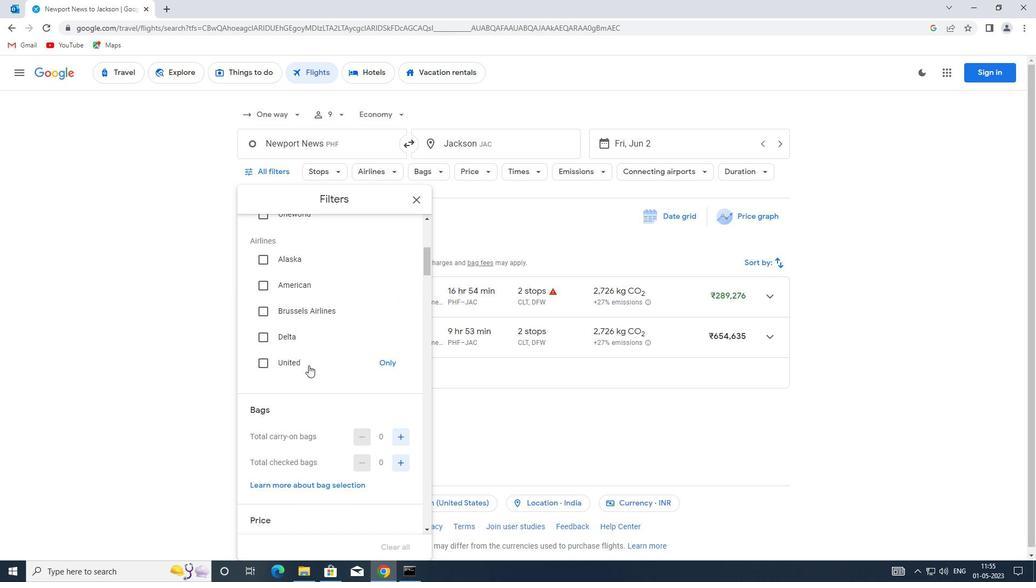 
Action: Mouse scrolled (309, 365) with delta (0, 0)
Screenshot: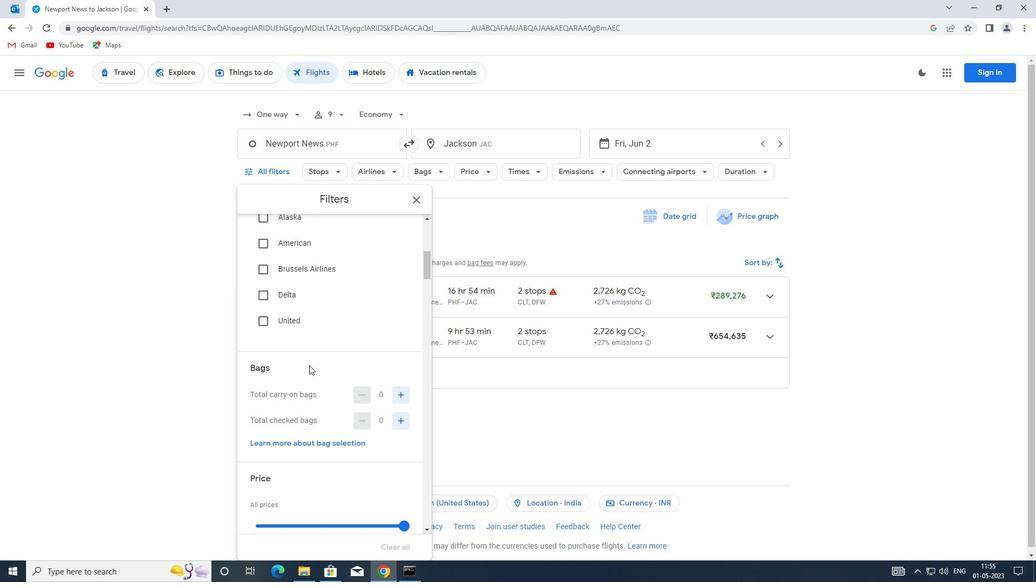 
Action: Mouse moved to (394, 341)
Screenshot: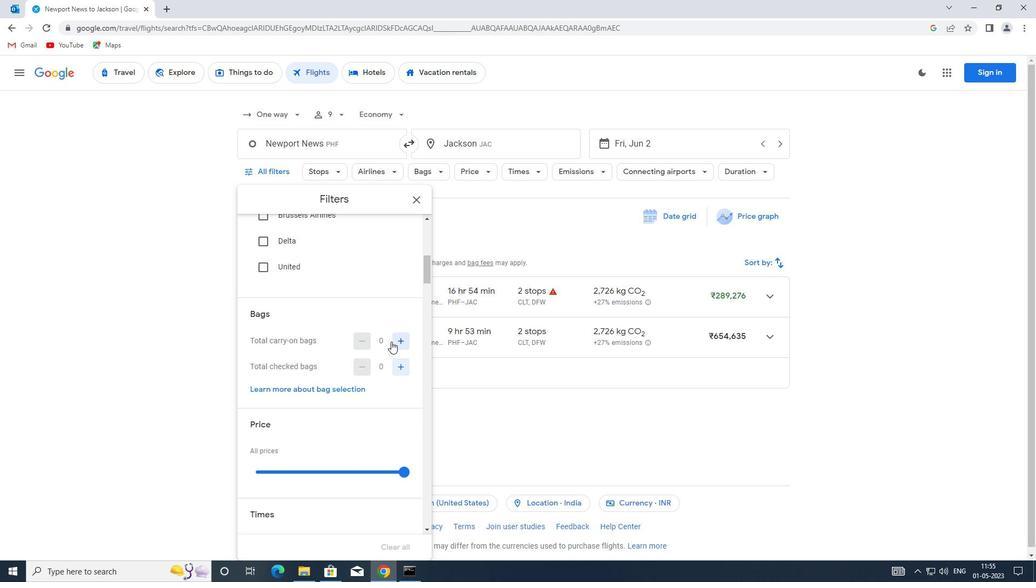 
Action: Mouse pressed left at (394, 341)
Screenshot: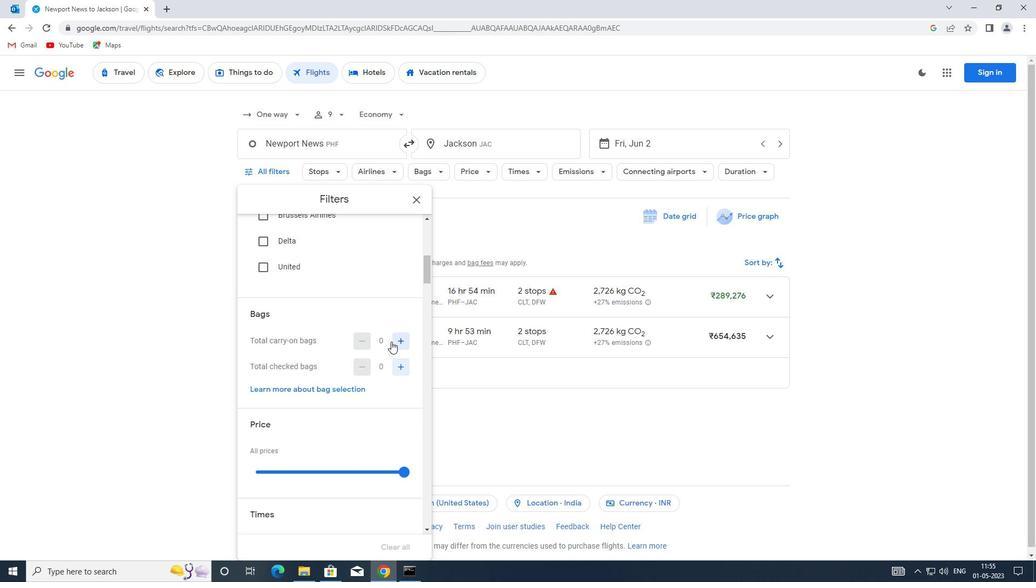 
Action: Mouse moved to (320, 369)
Screenshot: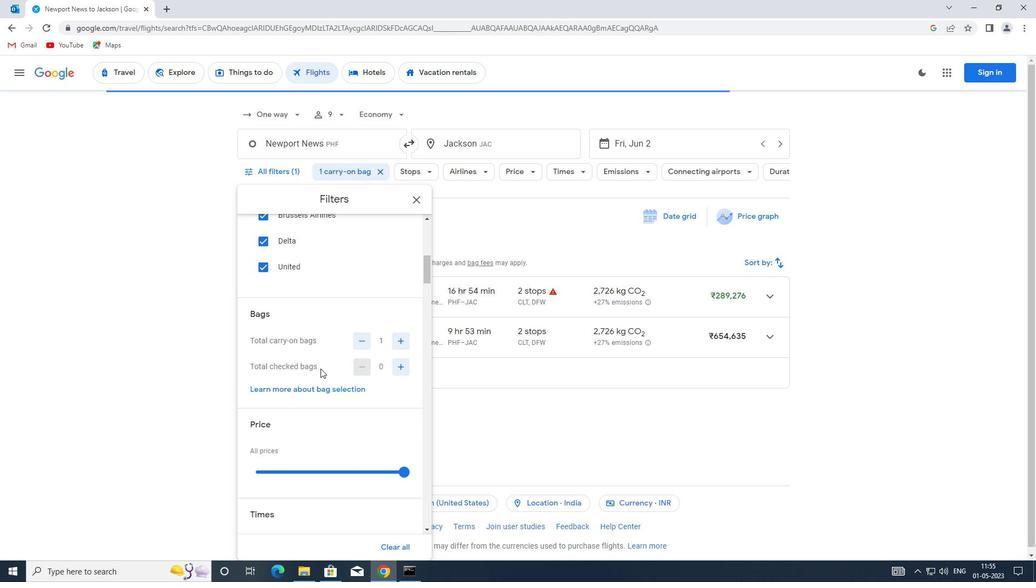 
Action: Mouse scrolled (320, 369) with delta (0, 0)
Screenshot: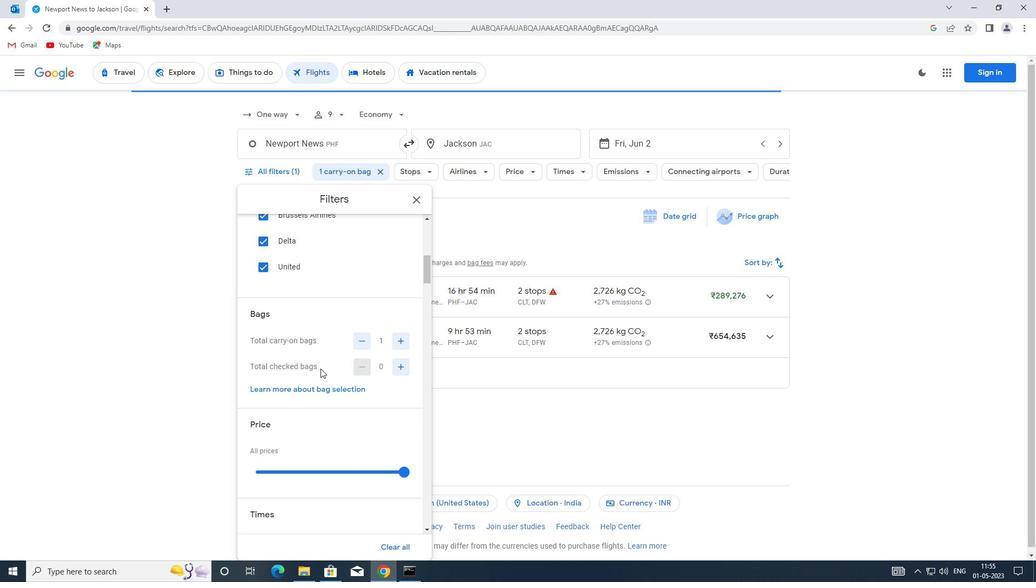 
Action: Mouse scrolled (320, 369) with delta (0, 0)
Screenshot: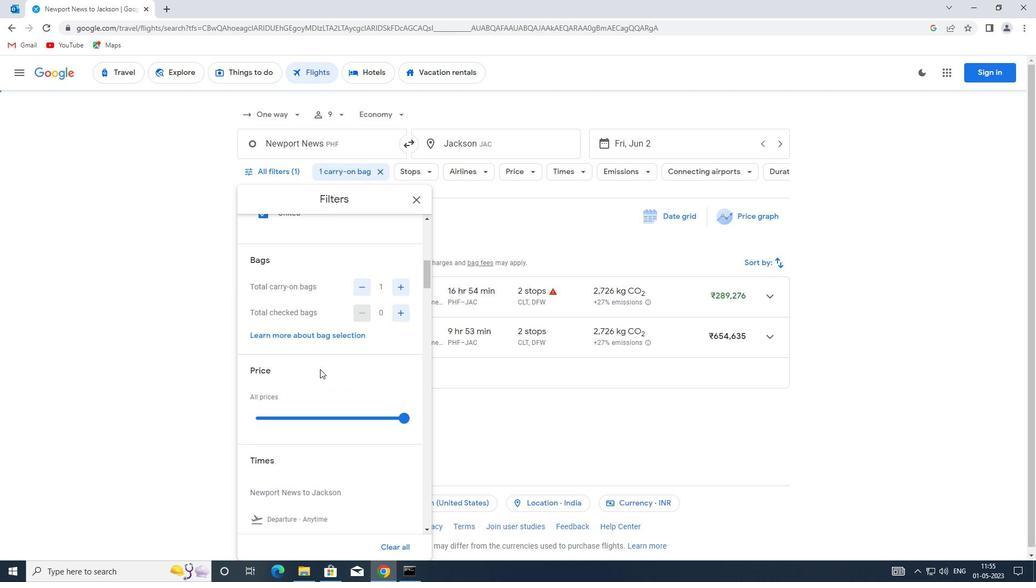 
Action: Mouse moved to (327, 366)
Screenshot: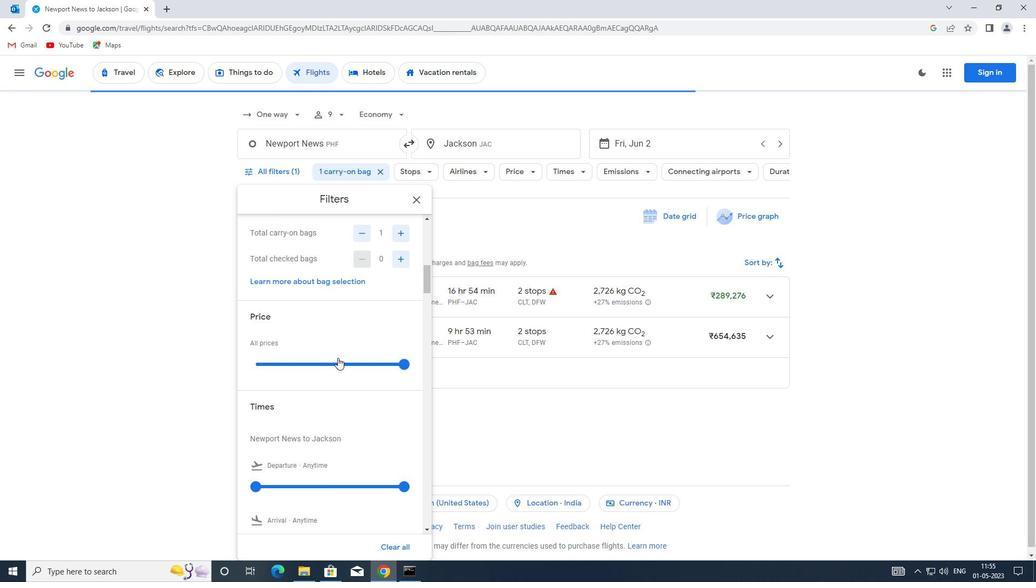 
Action: Mouse pressed left at (327, 366)
Screenshot: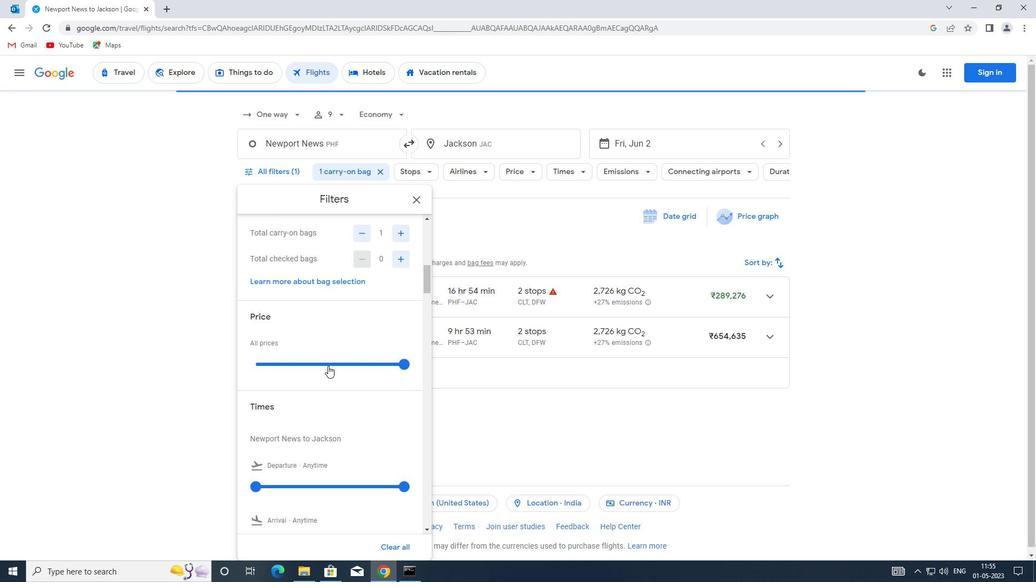 
Action: Mouse moved to (328, 366)
Screenshot: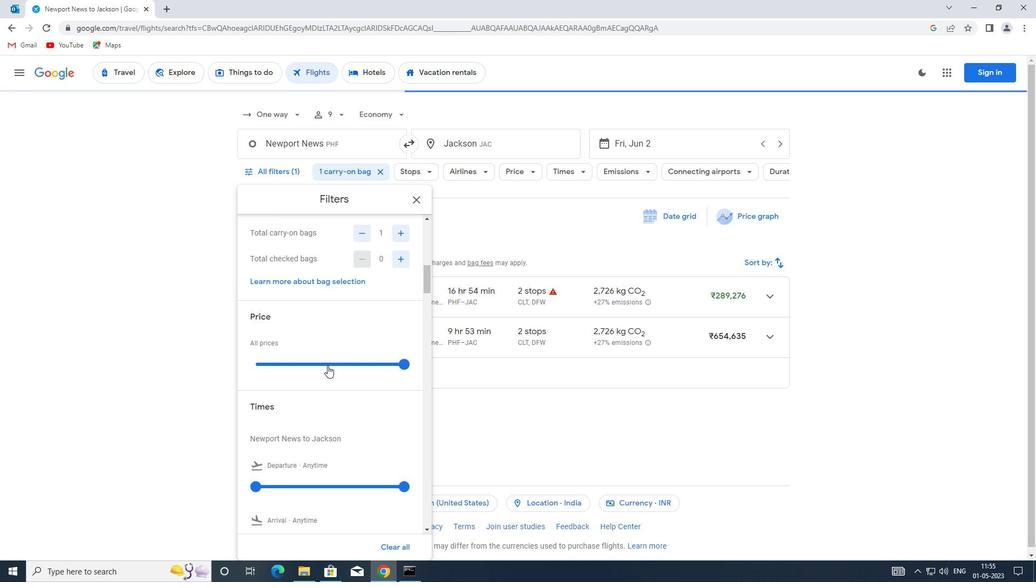 
Action: Mouse pressed left at (328, 366)
Screenshot: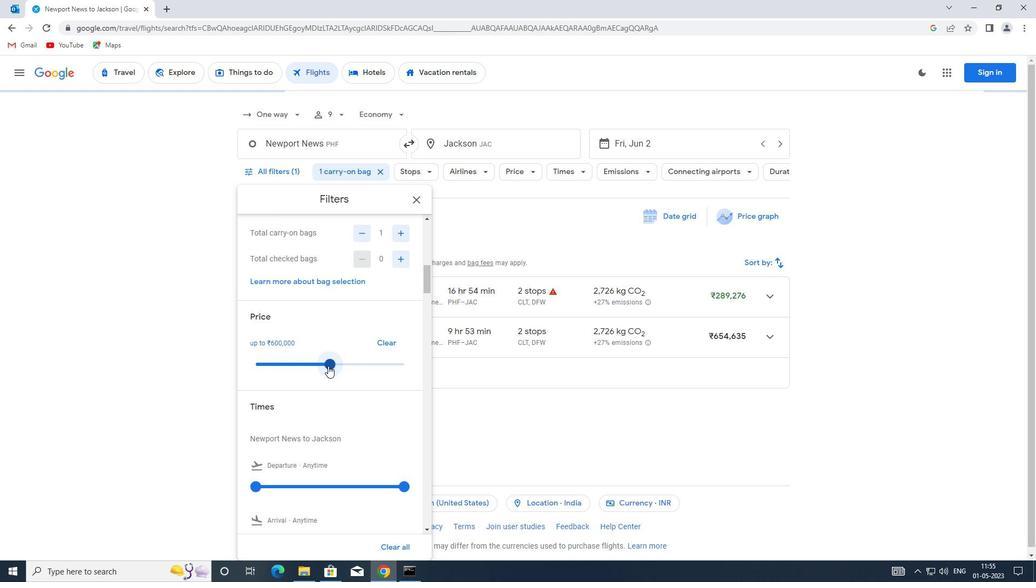 
Action: Mouse moved to (340, 357)
Screenshot: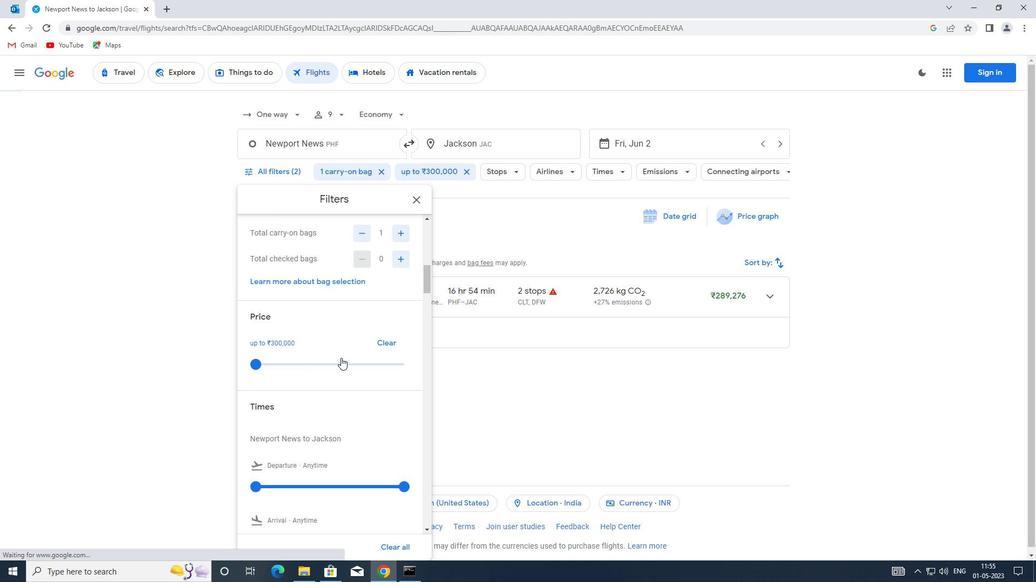 
Action: Mouse scrolled (340, 356) with delta (0, 0)
Screenshot: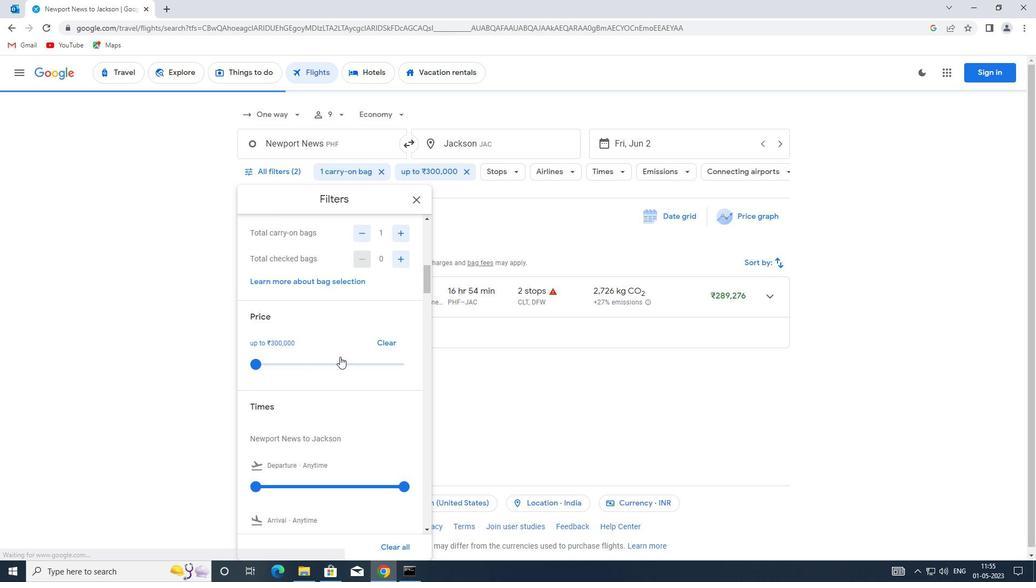 
Action: Mouse scrolled (340, 356) with delta (0, 0)
Screenshot: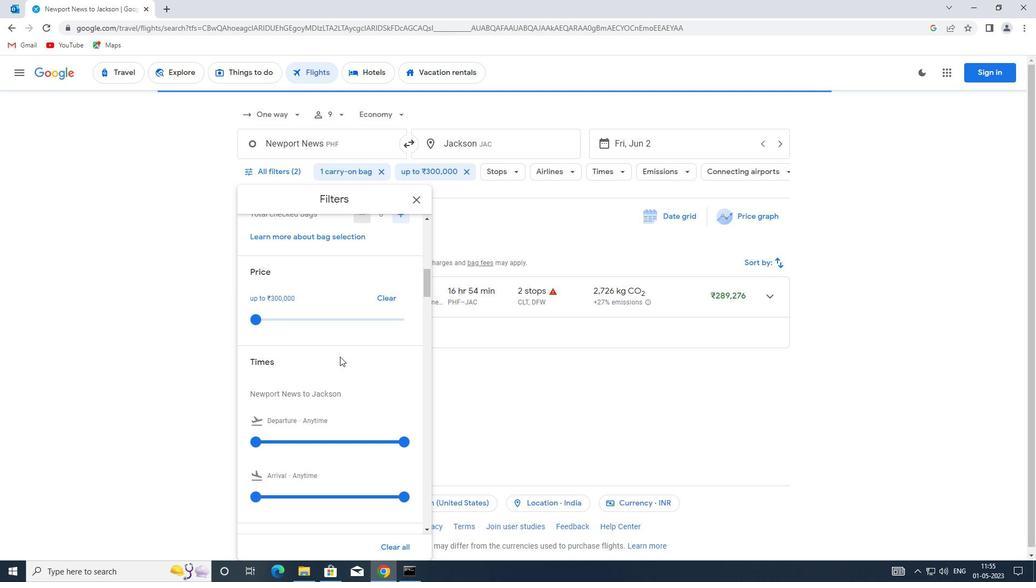 
Action: Mouse moved to (262, 381)
Screenshot: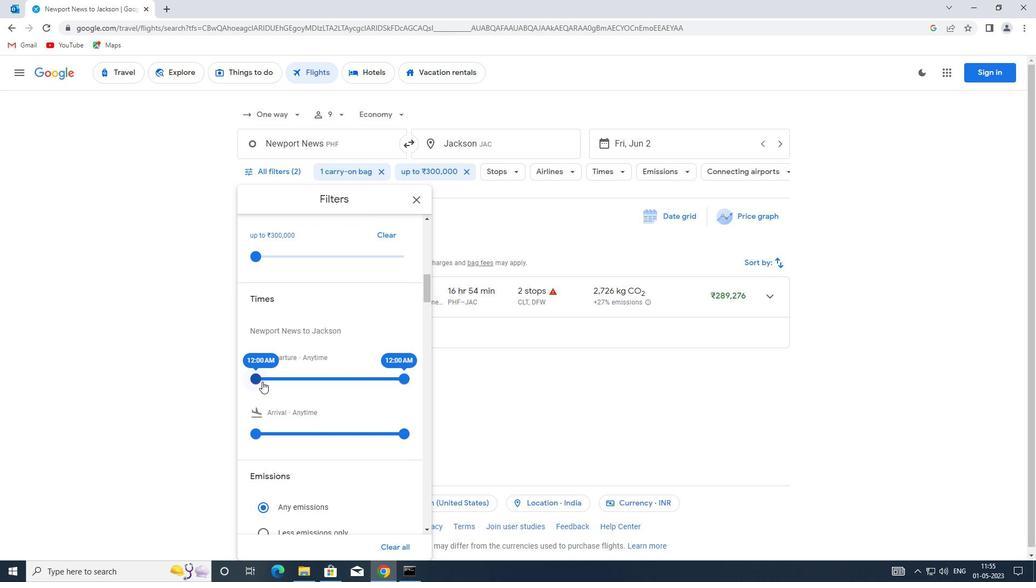 
Action: Mouse pressed left at (262, 381)
Screenshot: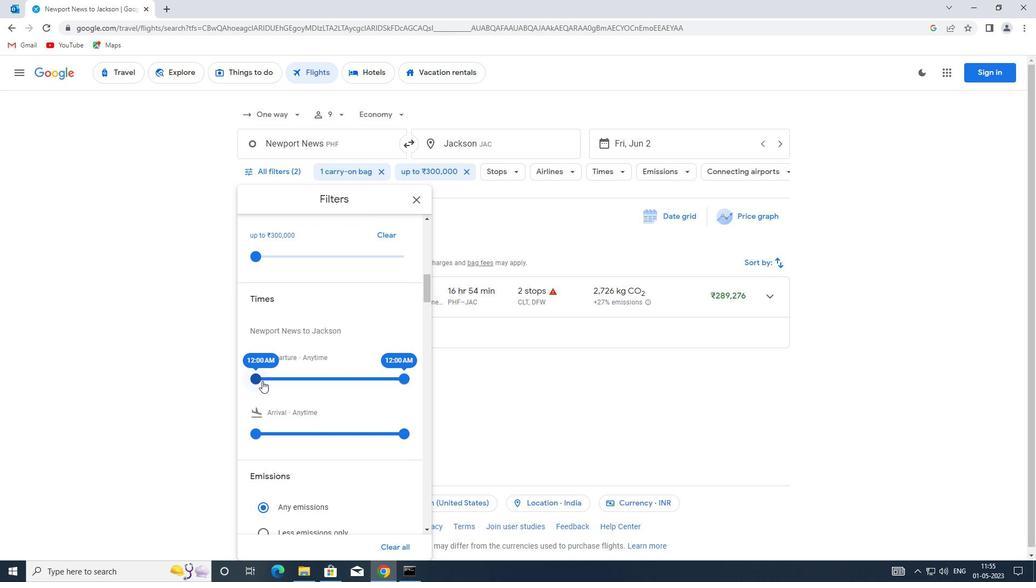 
Action: Mouse moved to (320, 378)
Screenshot: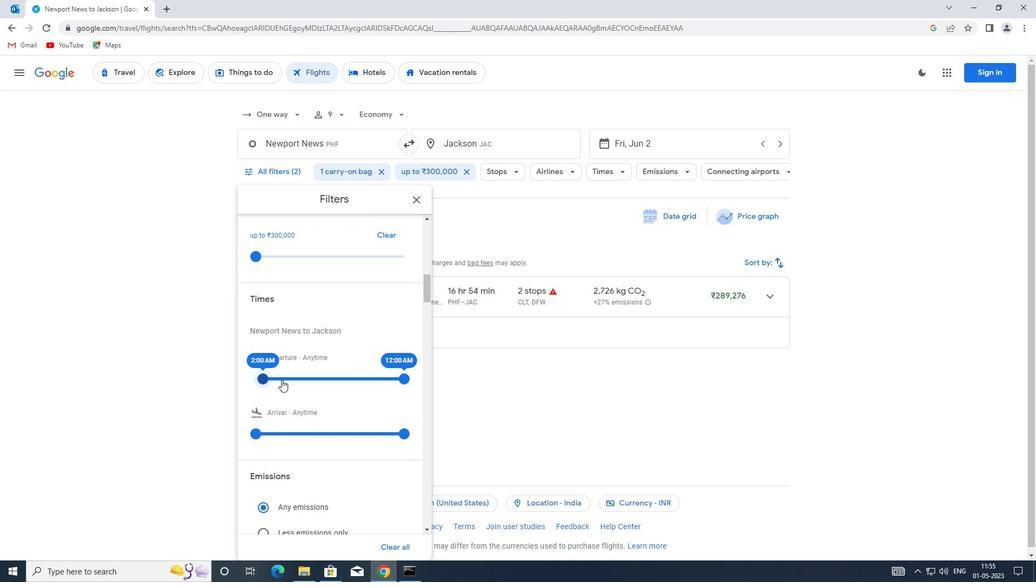 
Action: Mouse pressed left at (320, 378)
Screenshot: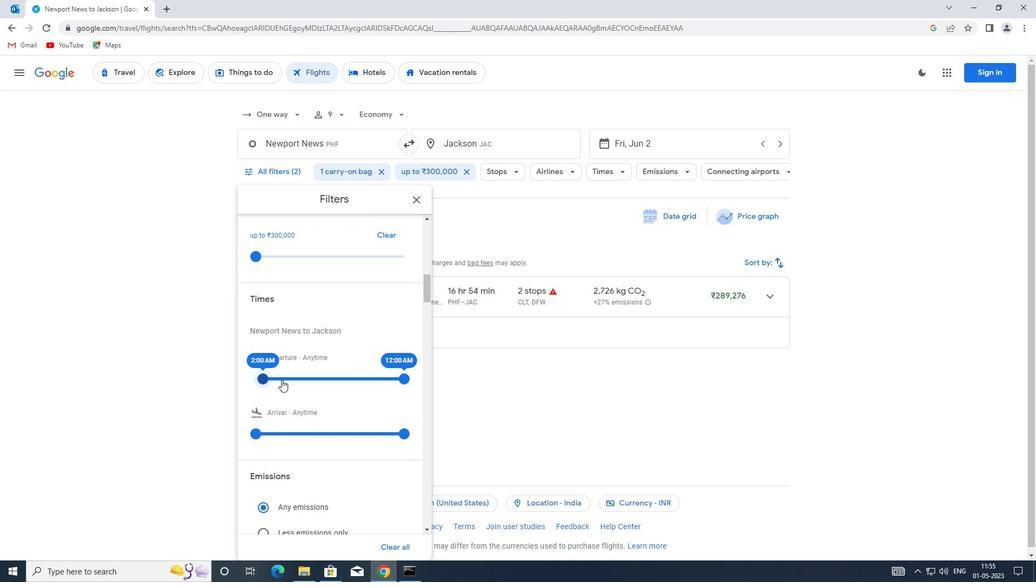 
Action: Mouse moved to (321, 378)
Screenshot: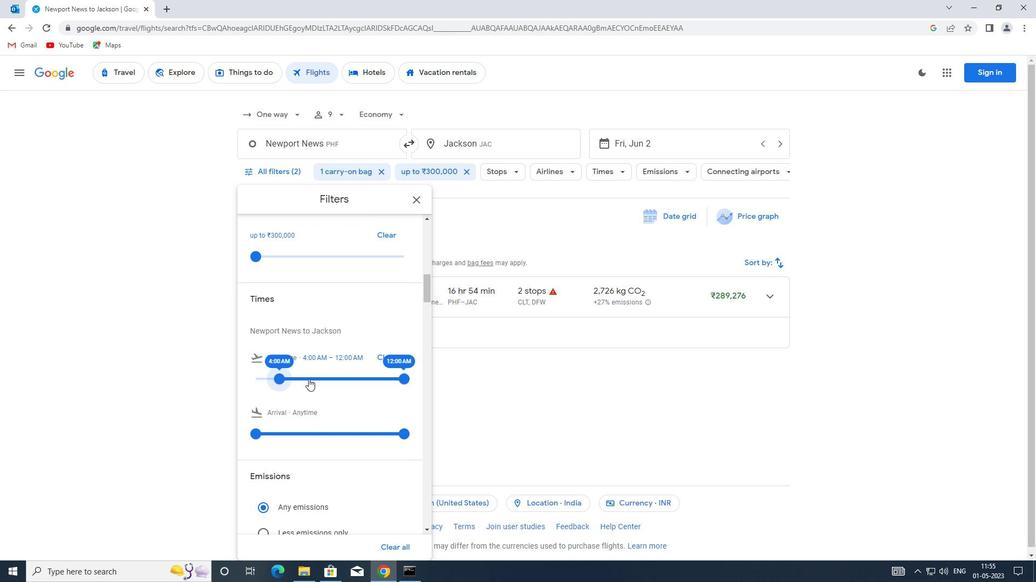 
Action: Mouse pressed left at (321, 378)
Screenshot: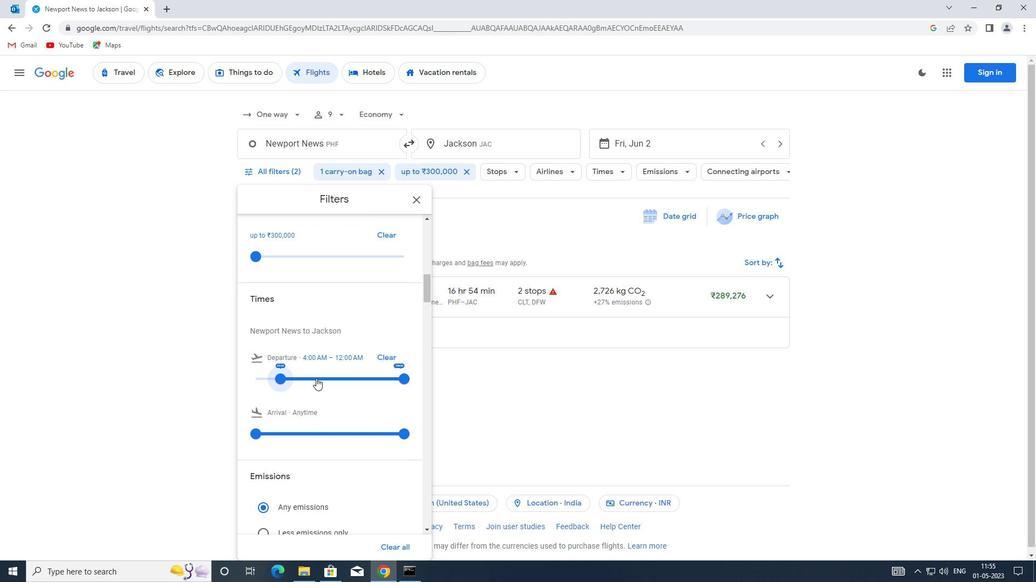 
Action: Mouse pressed left at (321, 378)
Screenshot: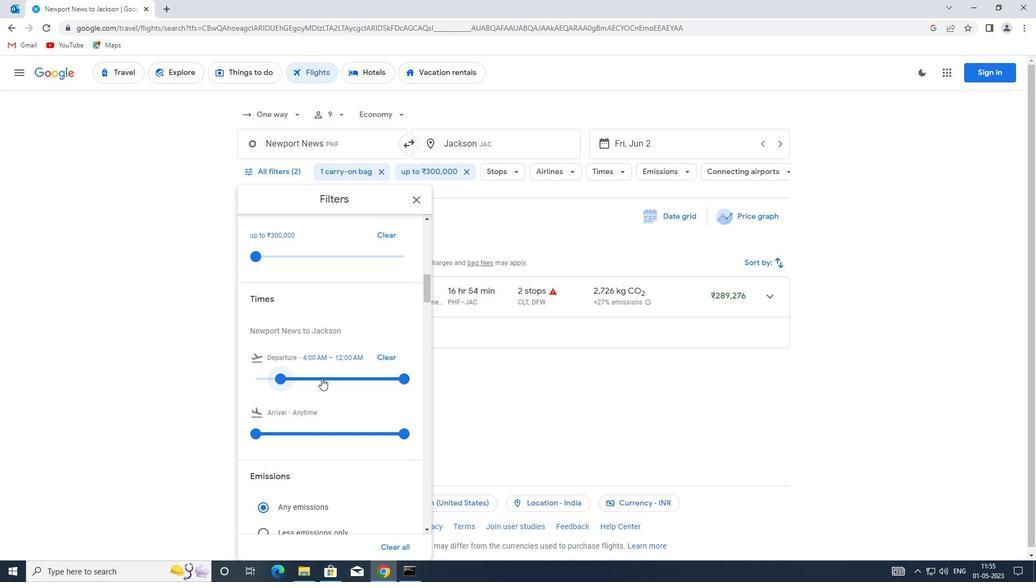 
Action: Mouse moved to (263, 377)
Screenshot: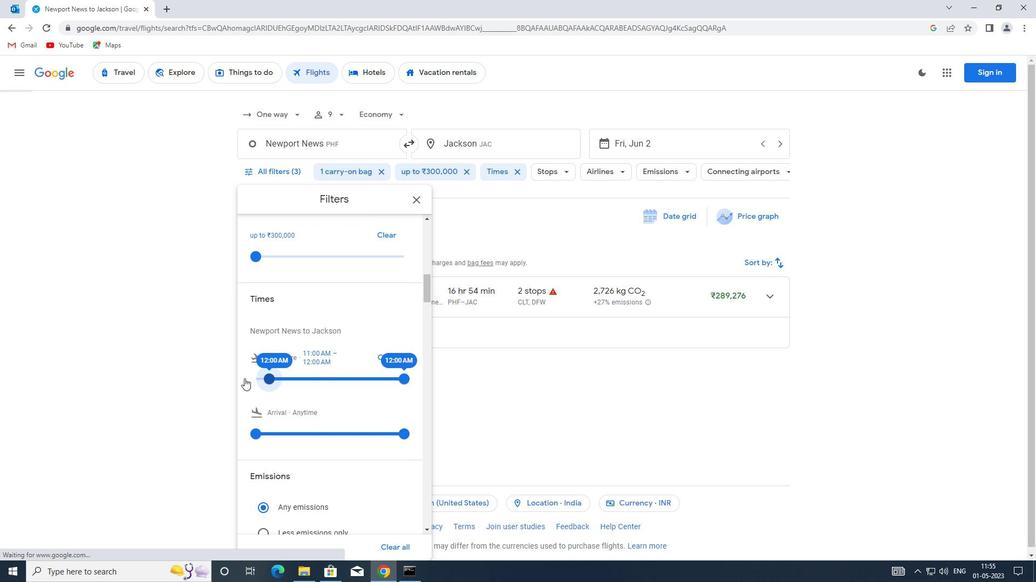
Action: Mouse pressed left at (263, 377)
Screenshot: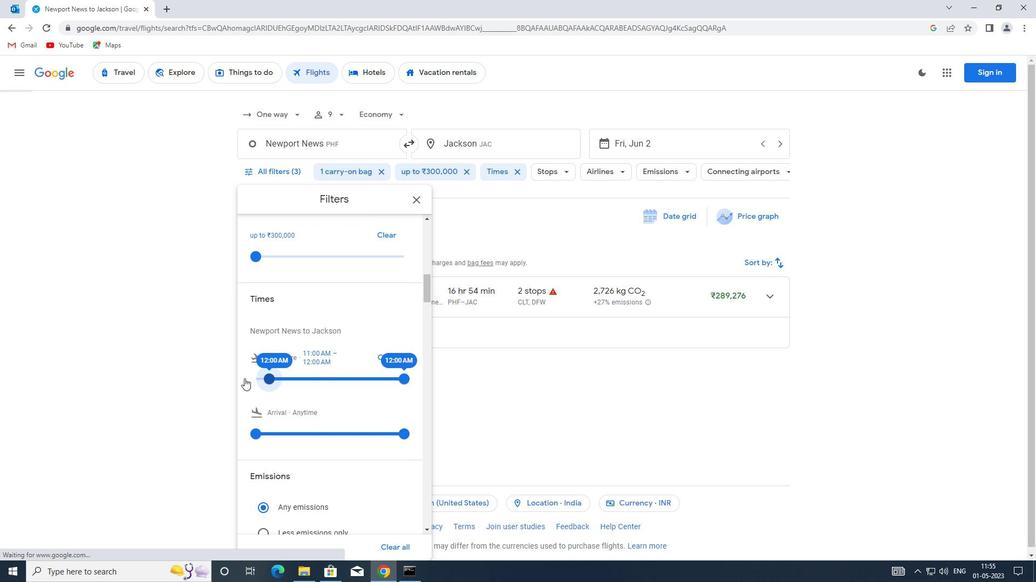 
Action: Mouse moved to (404, 381)
Screenshot: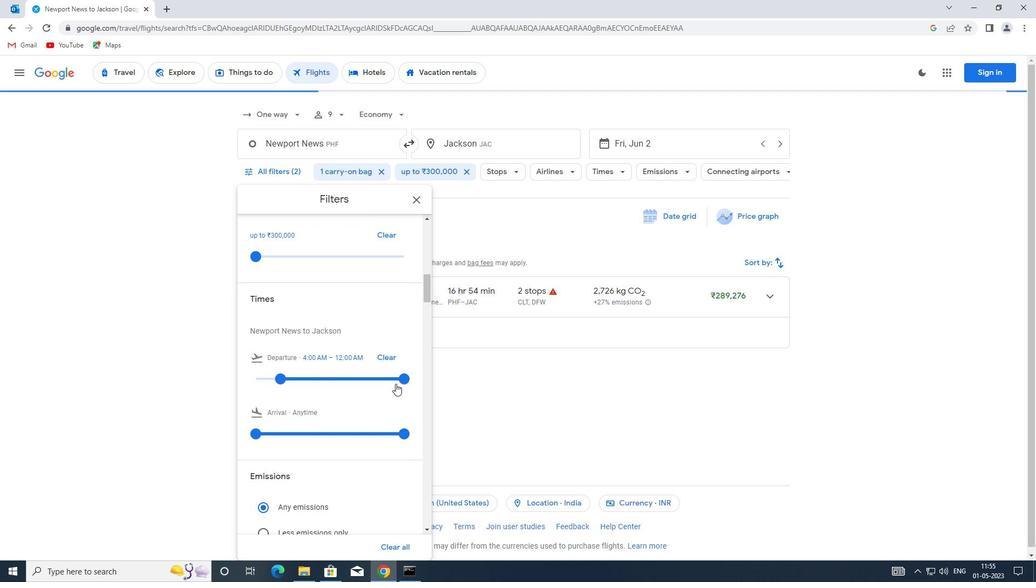 
Action: Mouse pressed left at (404, 381)
Screenshot: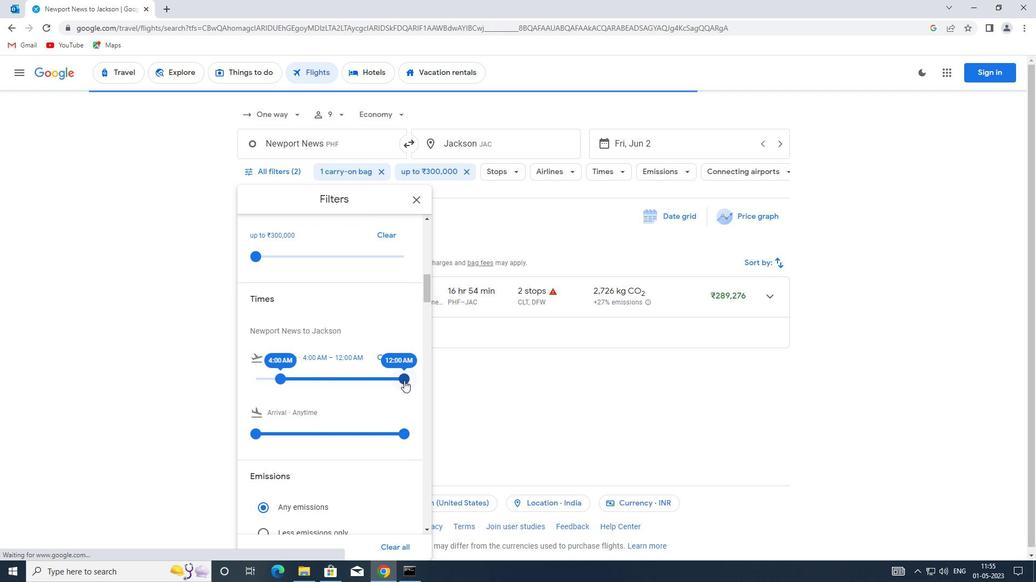 
Action: Mouse moved to (291, 381)
Screenshot: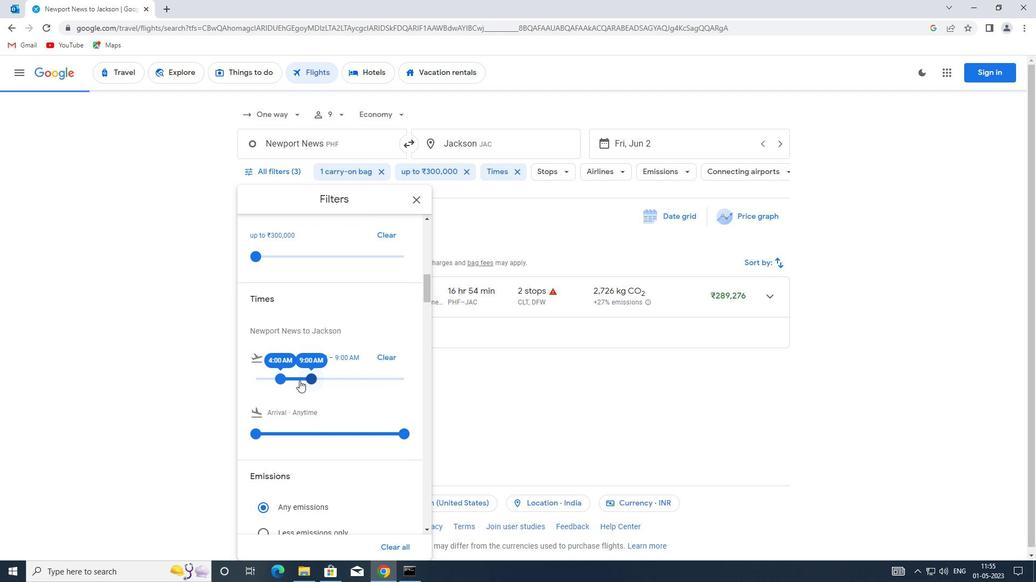 
Action: Mouse pressed left at (291, 381)
Screenshot: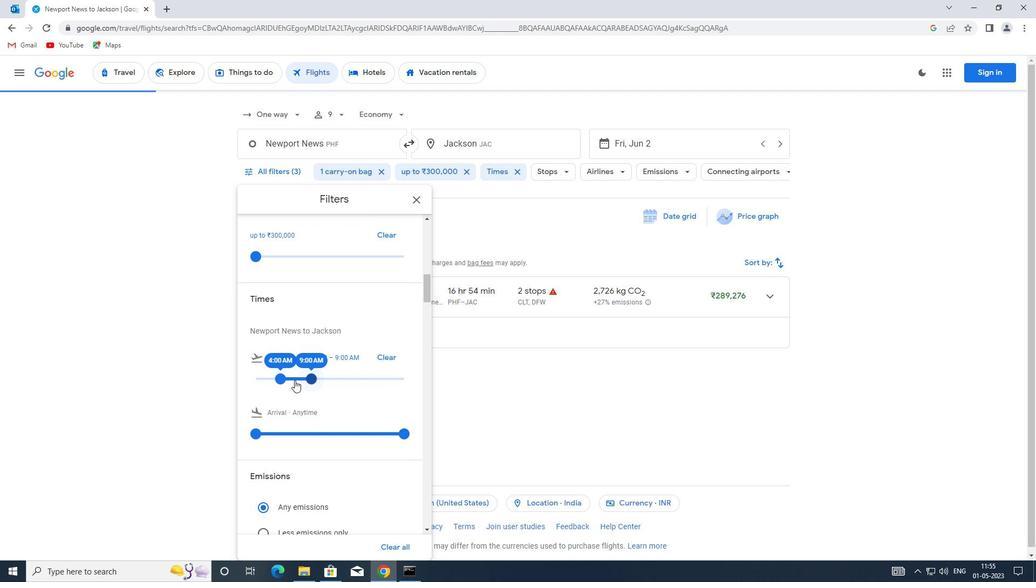 
Action: Mouse moved to (282, 381)
Screenshot: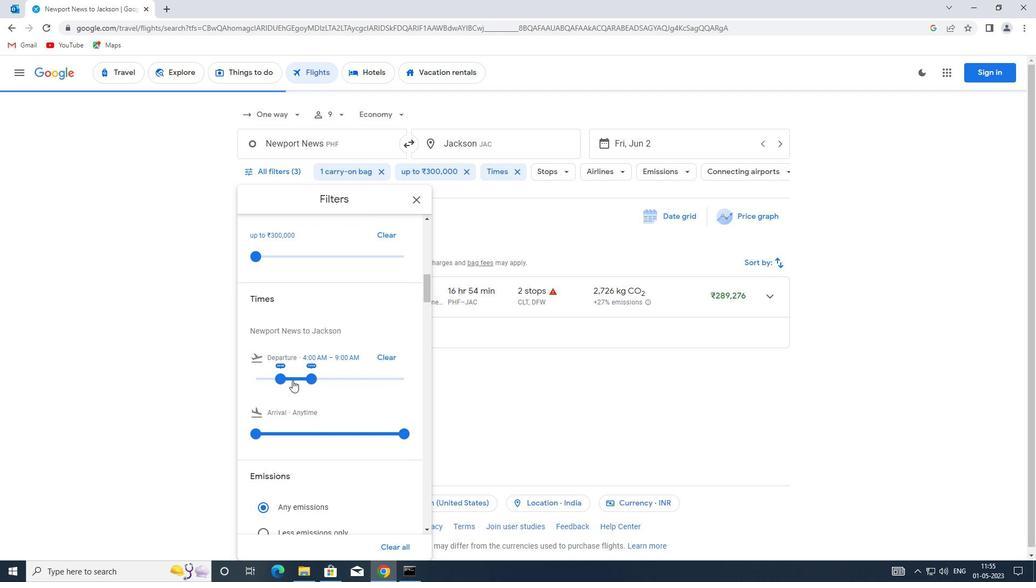 
Action: Mouse pressed left at (282, 381)
Screenshot: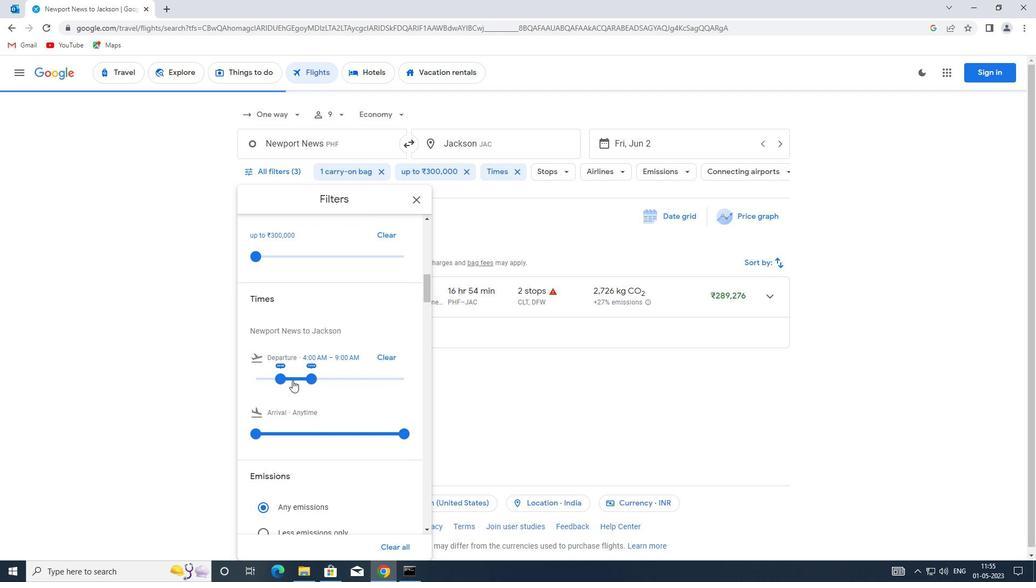 
Action: Mouse pressed left at (282, 381)
Screenshot: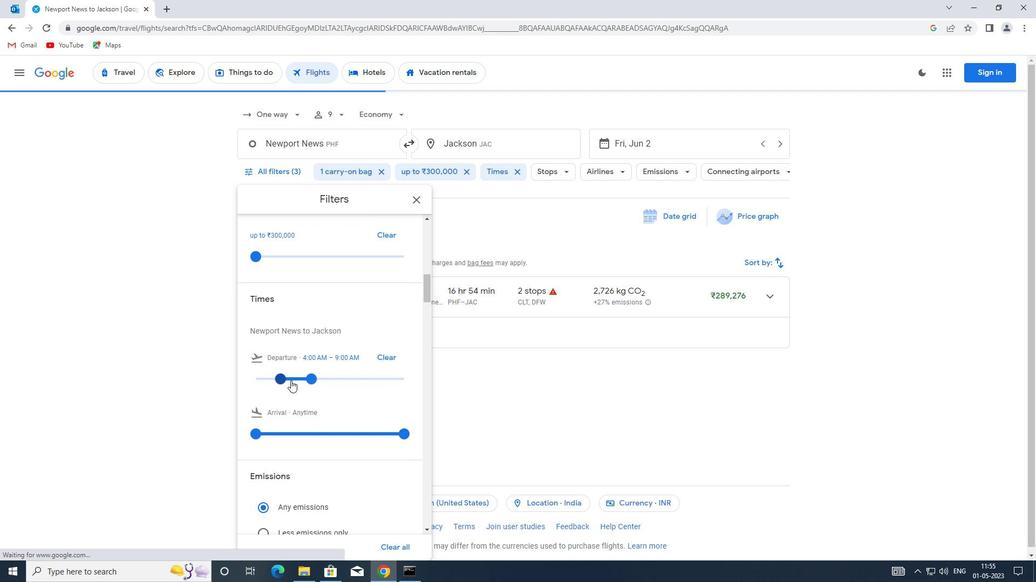 
Action: Mouse moved to (310, 374)
Screenshot: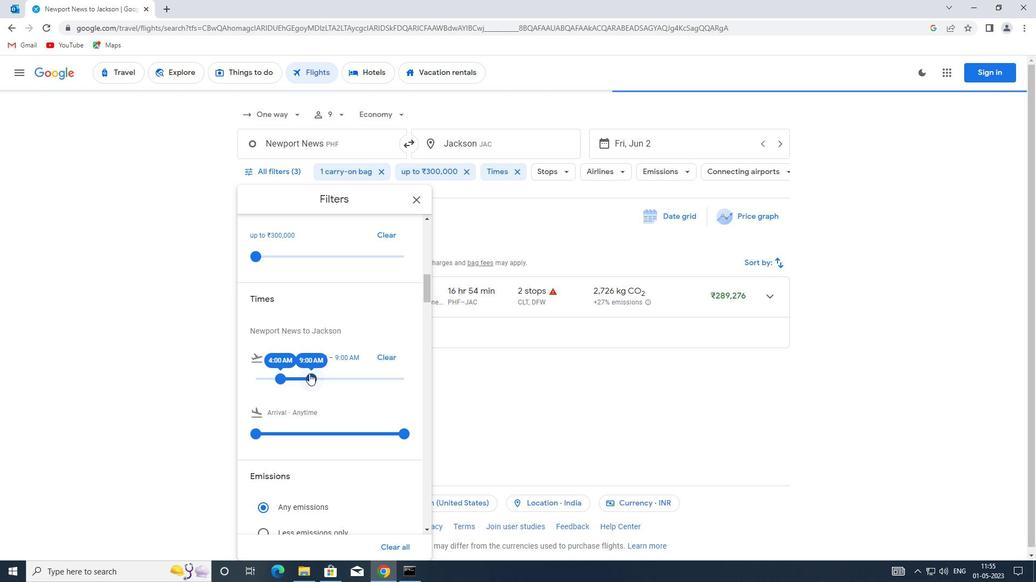 
Action: Mouse pressed left at (310, 374)
Screenshot: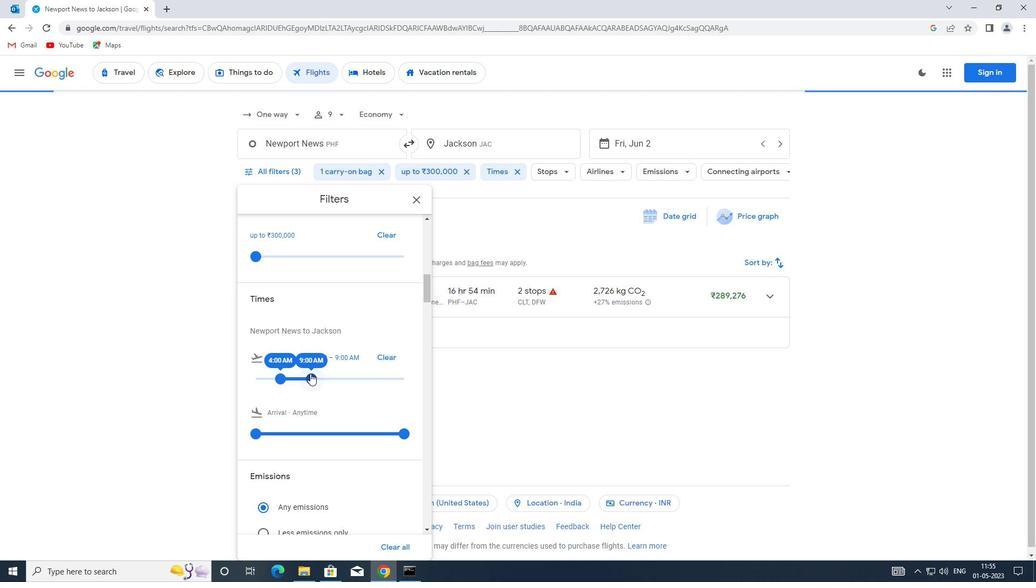 
Action: Mouse moved to (291, 375)
Screenshot: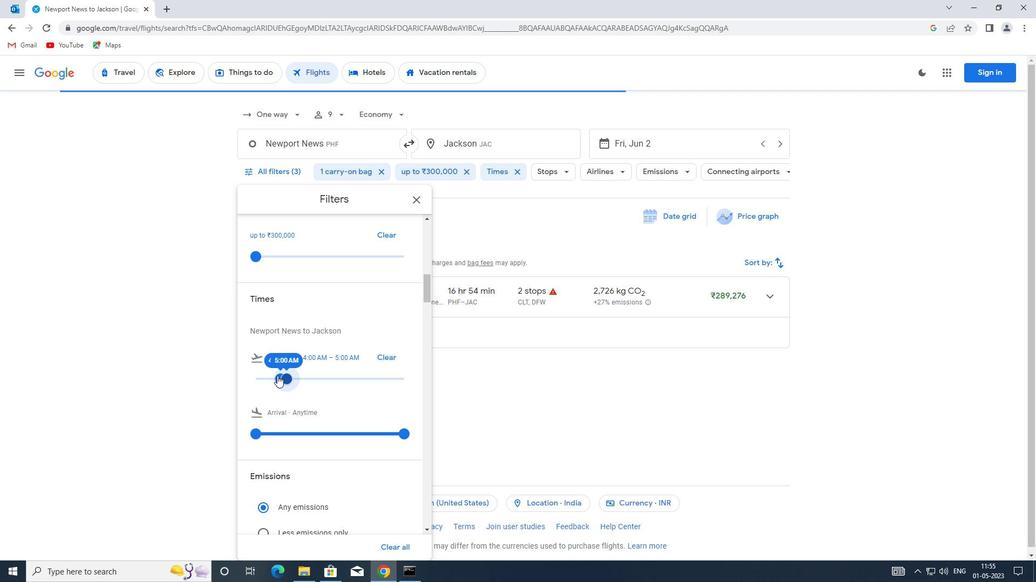 
Action: Mouse scrolled (291, 374) with delta (0, 0)
Screenshot: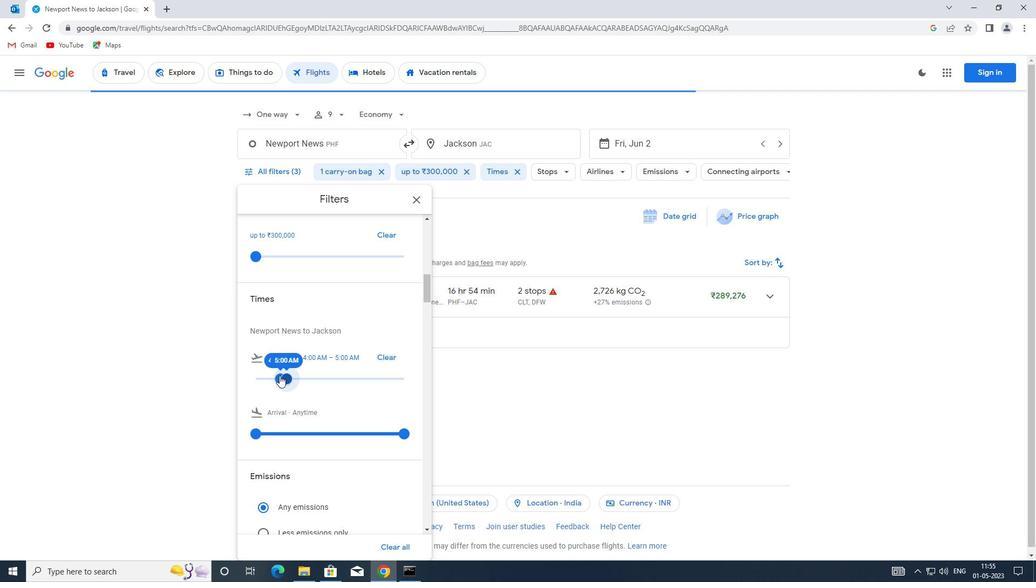 
Action: Mouse scrolled (291, 374) with delta (0, 0)
Screenshot: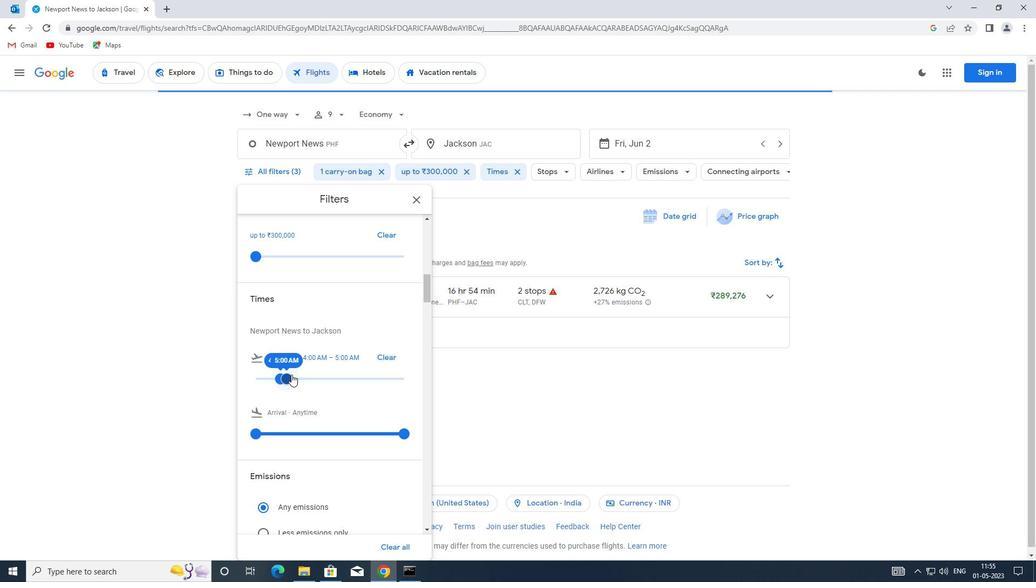 
Action: Mouse scrolled (291, 374) with delta (0, 0)
Screenshot: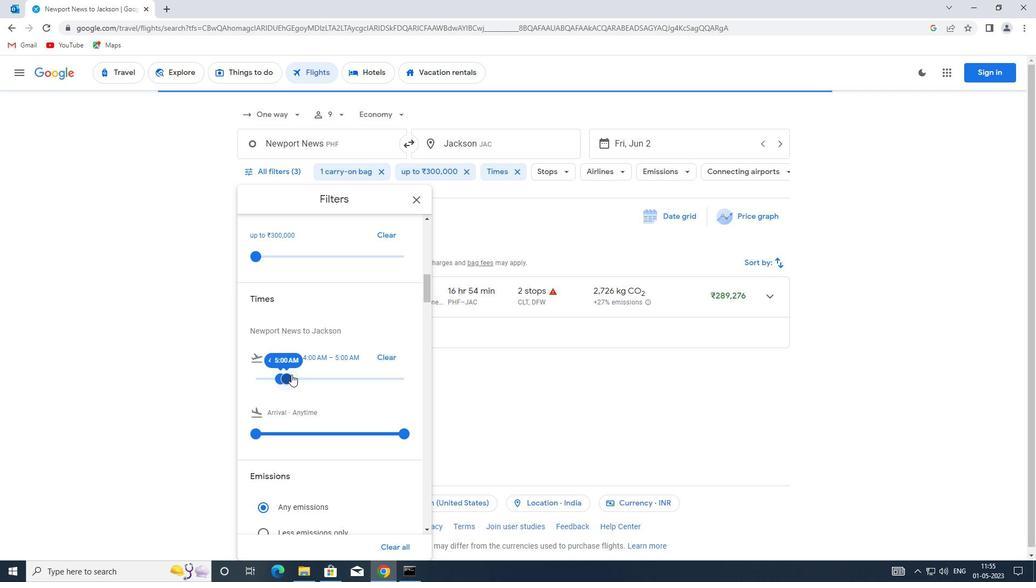 
Action: Mouse moved to (416, 200)
Screenshot: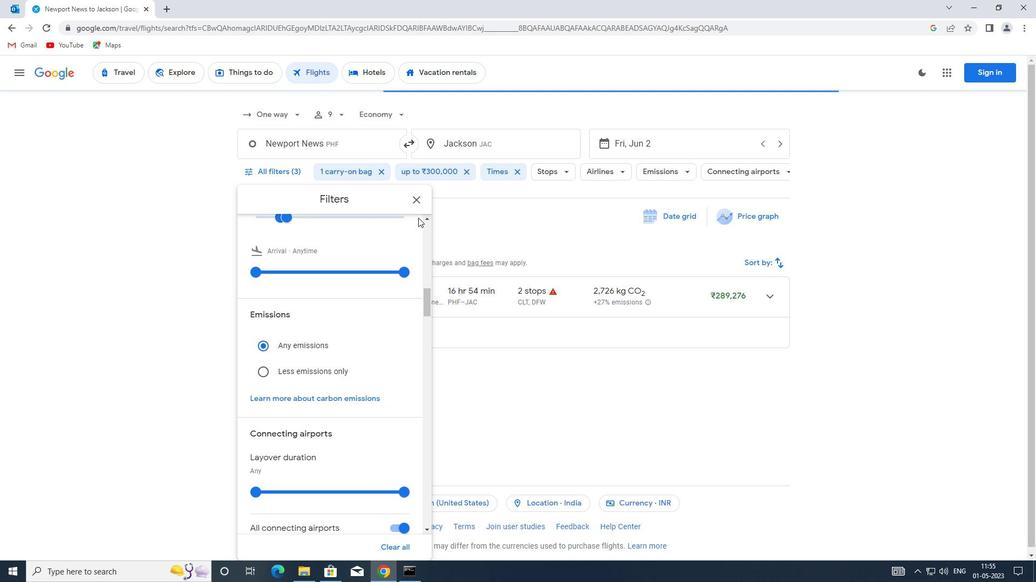 
Action: Mouse pressed left at (416, 200)
Screenshot: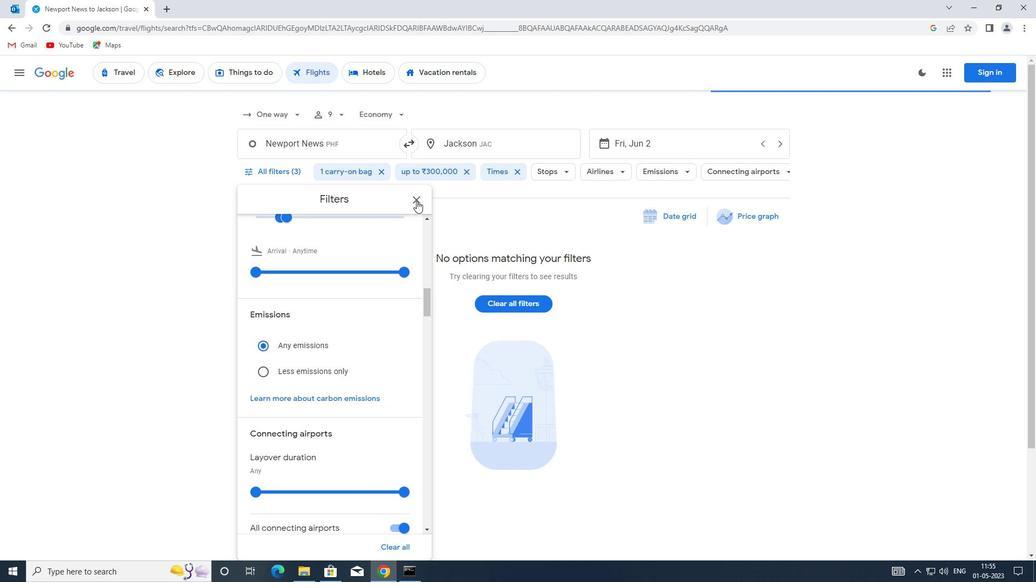 
